 Task: Search one way flight ticket for 3 adults, 3 children in business from Kalispell: Glacier Park International Airport to Rockford: Chicago Rockford International Airport(was Northwest Chicagoland Regional Airport At Rockford) on 5-1-2023. Choice of flights is Westjet. Number of bags: 1 carry on bag and 3 checked bags. Price is upto 25000. Outbound departure time preference is 19:30.
Action: Mouse moved to (170, 248)
Screenshot: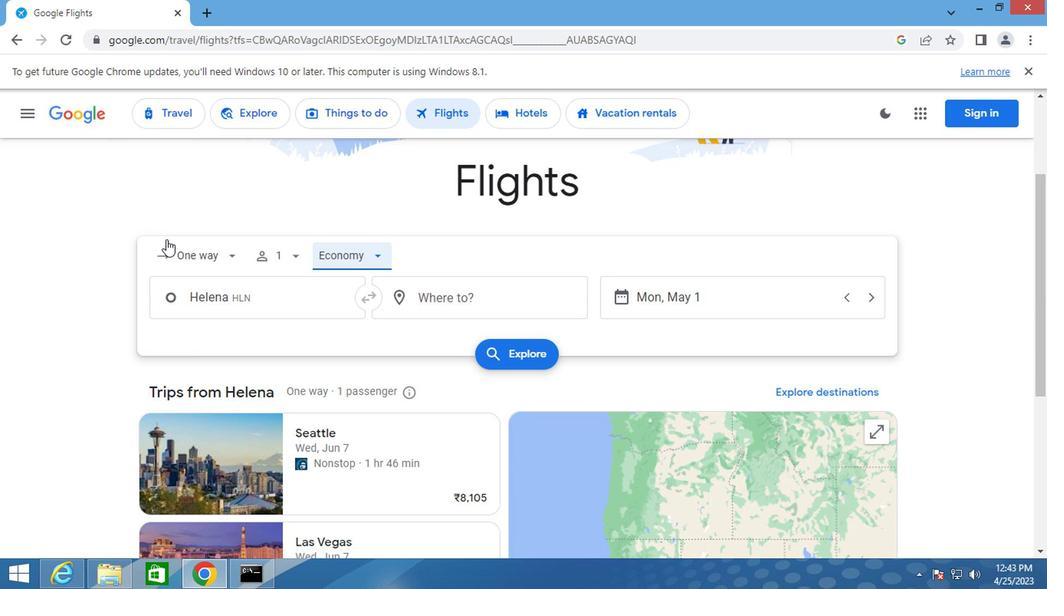 
Action: Mouse pressed left at (170, 248)
Screenshot: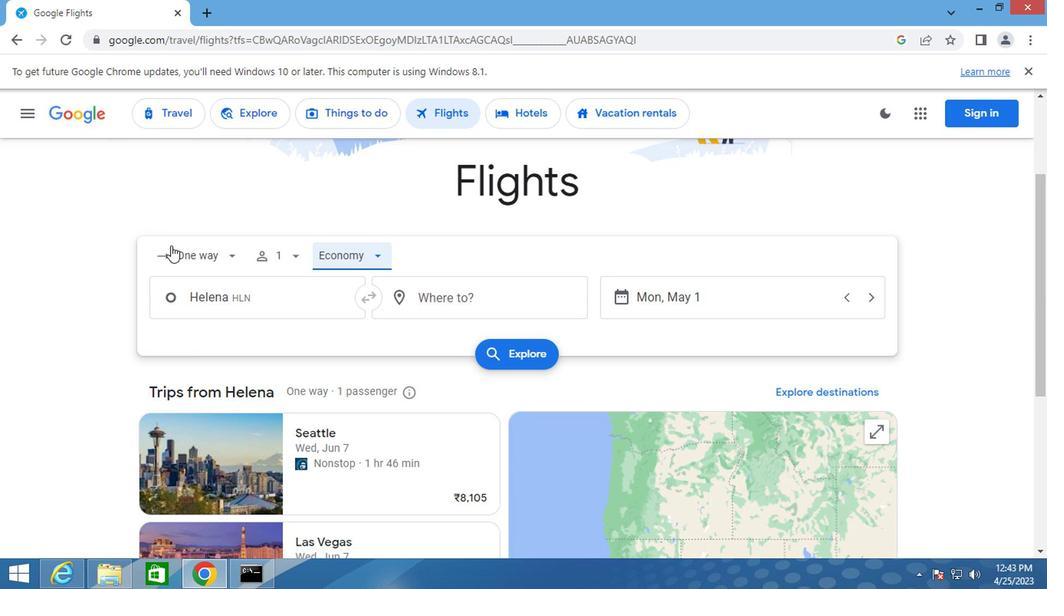 
Action: Mouse moved to (181, 329)
Screenshot: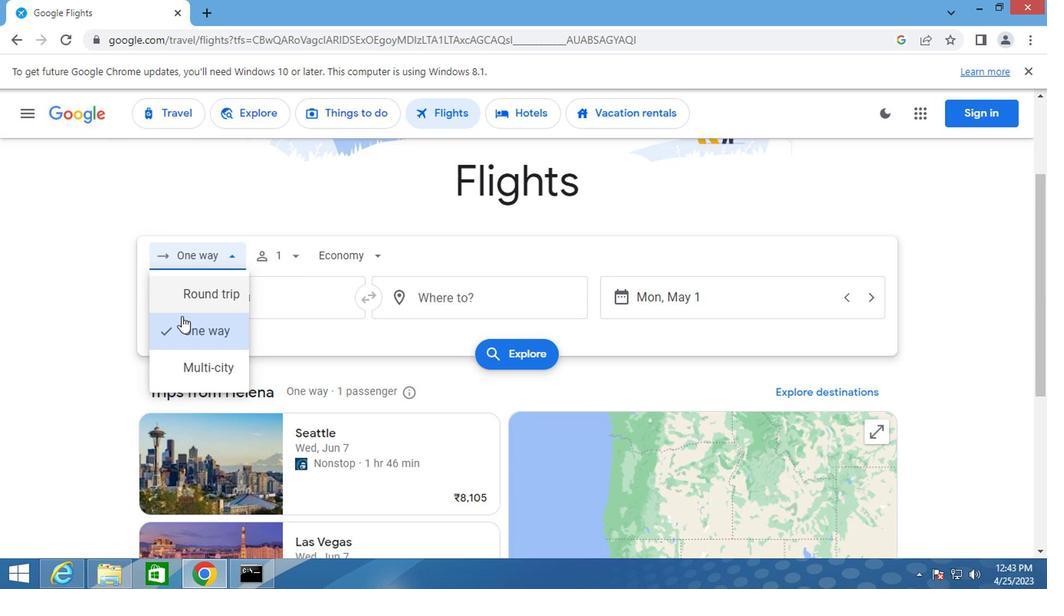 
Action: Mouse pressed left at (181, 329)
Screenshot: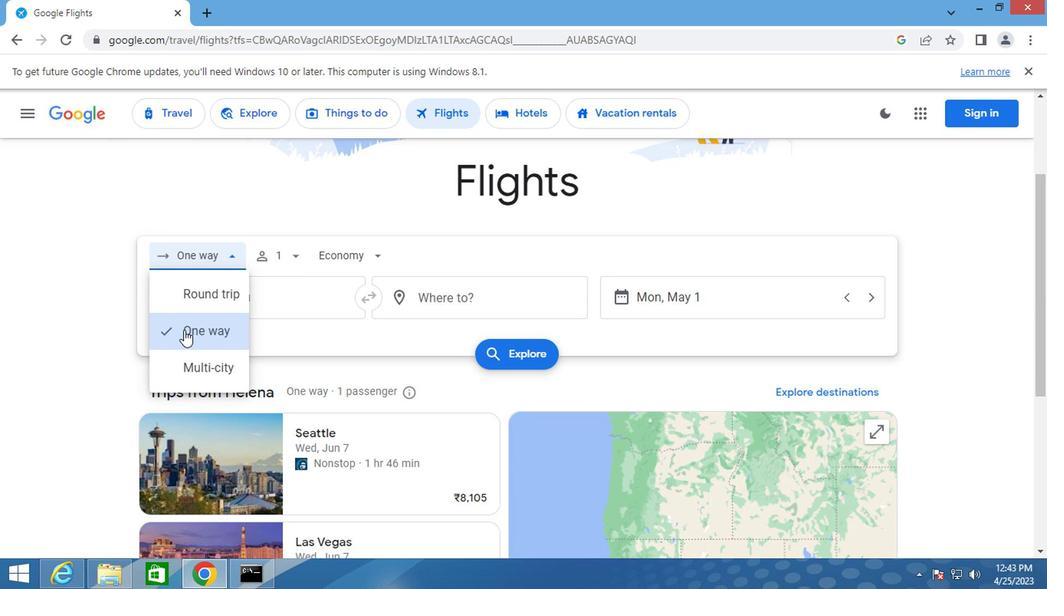 
Action: Mouse moved to (288, 250)
Screenshot: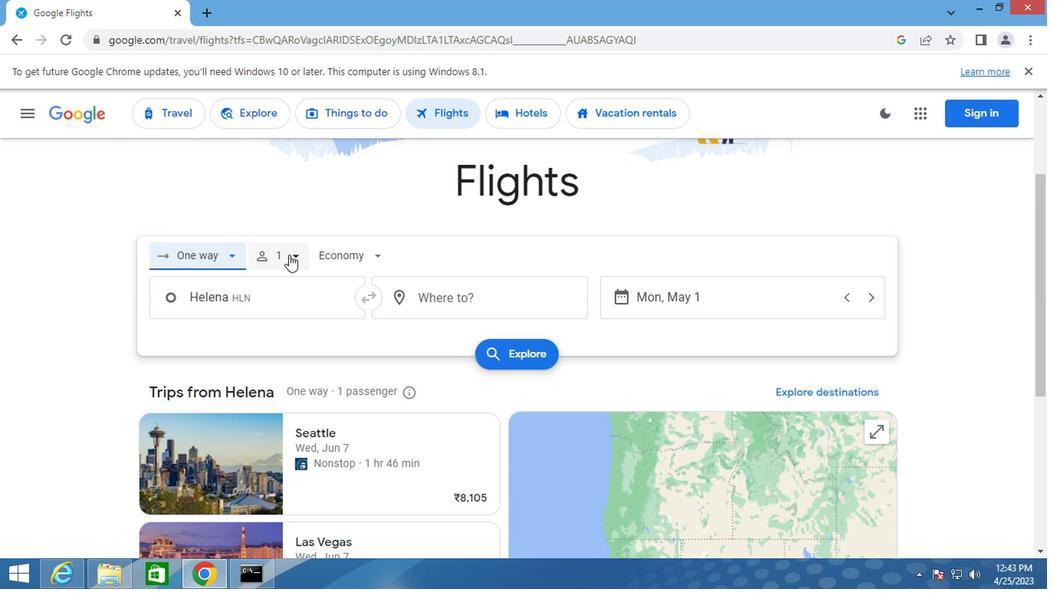 
Action: Mouse pressed left at (288, 250)
Screenshot: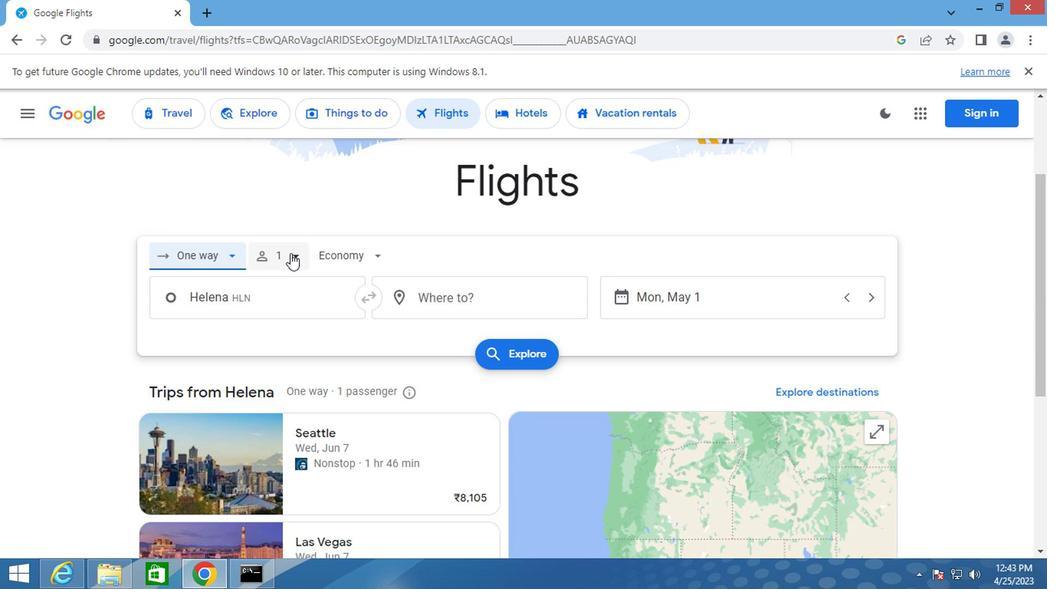 
Action: Mouse moved to (399, 291)
Screenshot: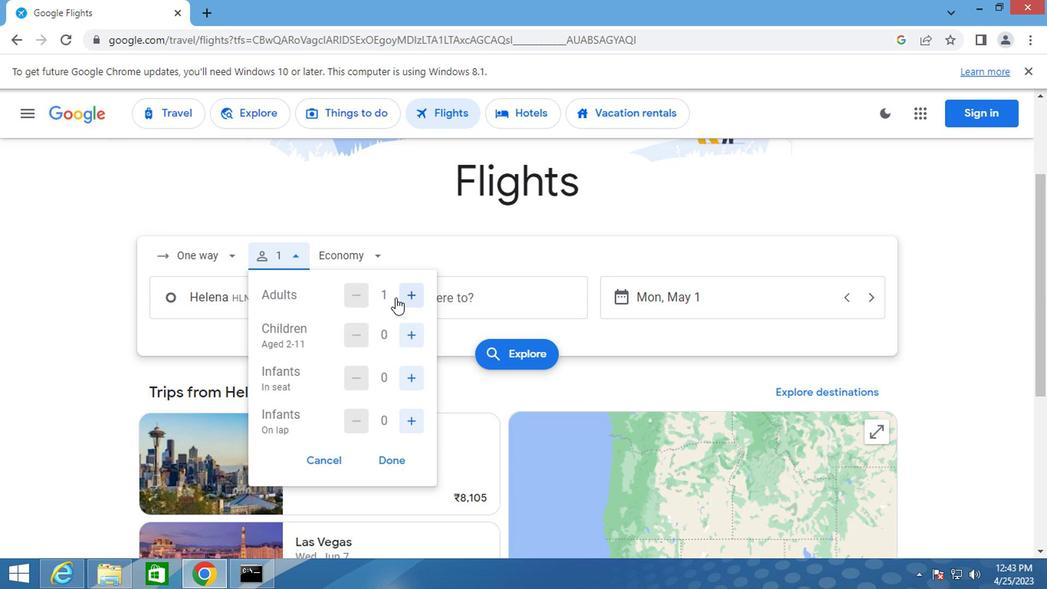 
Action: Mouse pressed left at (399, 291)
Screenshot: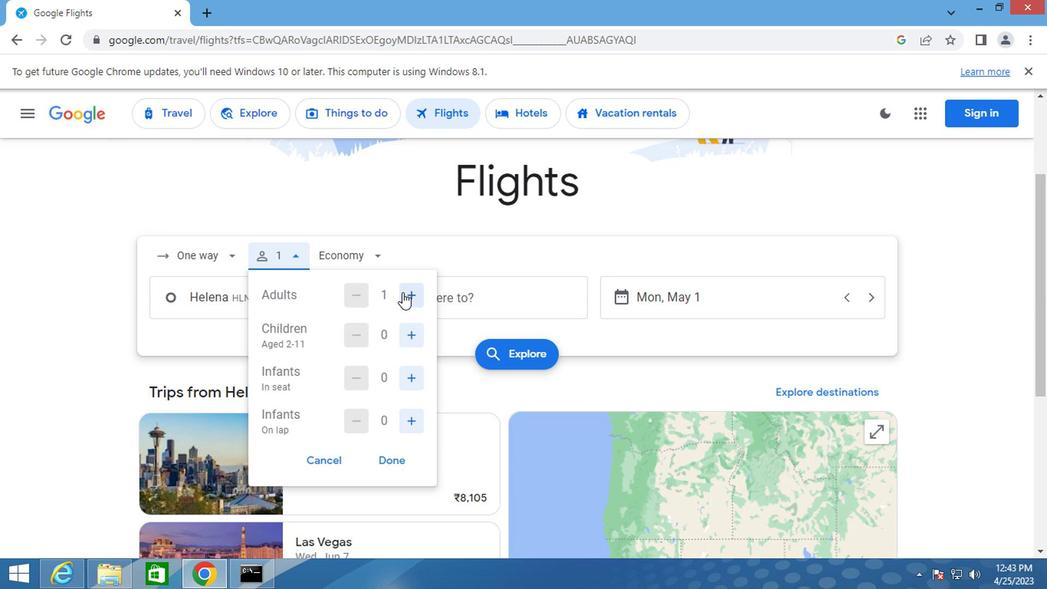 
Action: Mouse pressed left at (399, 291)
Screenshot: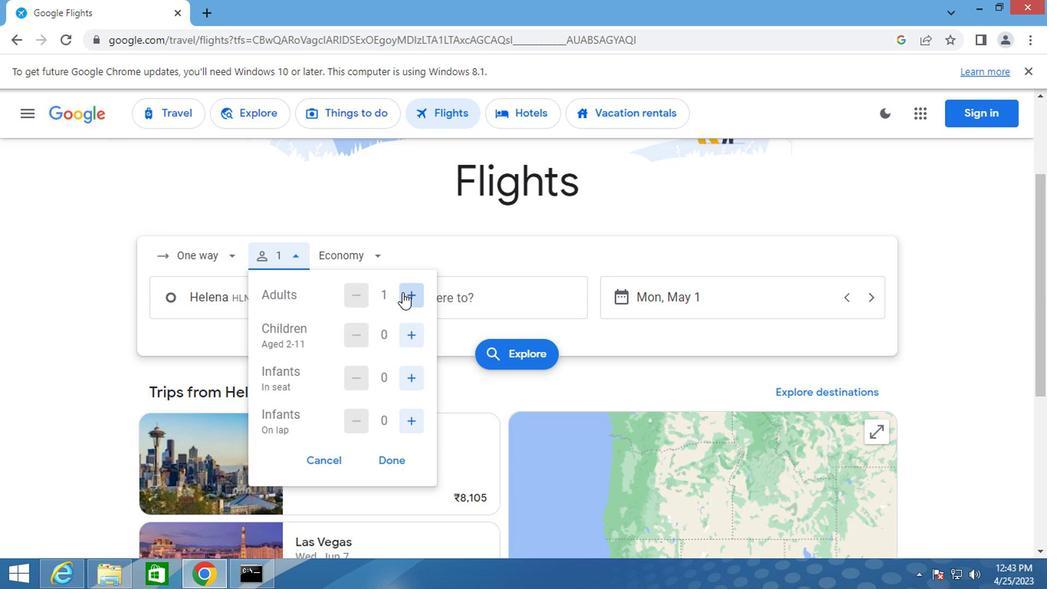 
Action: Mouse moved to (403, 329)
Screenshot: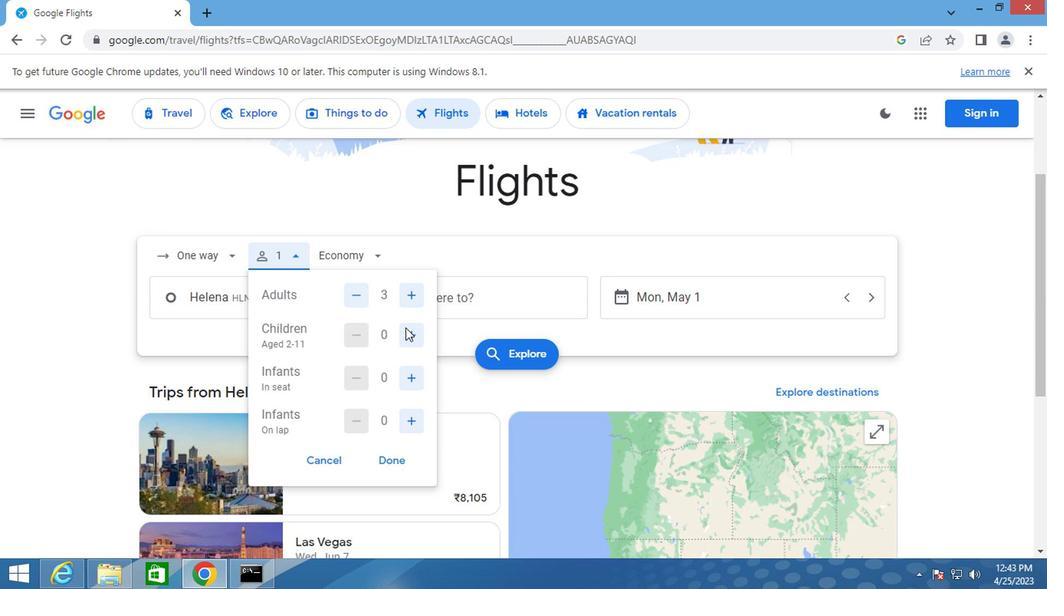 
Action: Mouse pressed left at (403, 329)
Screenshot: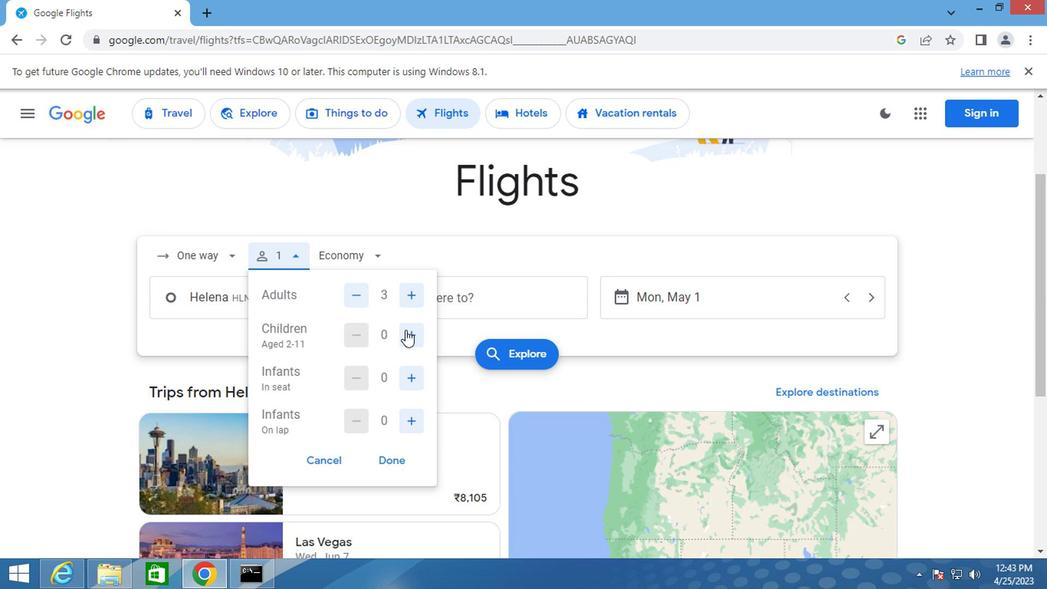 
Action: Mouse pressed left at (403, 329)
Screenshot: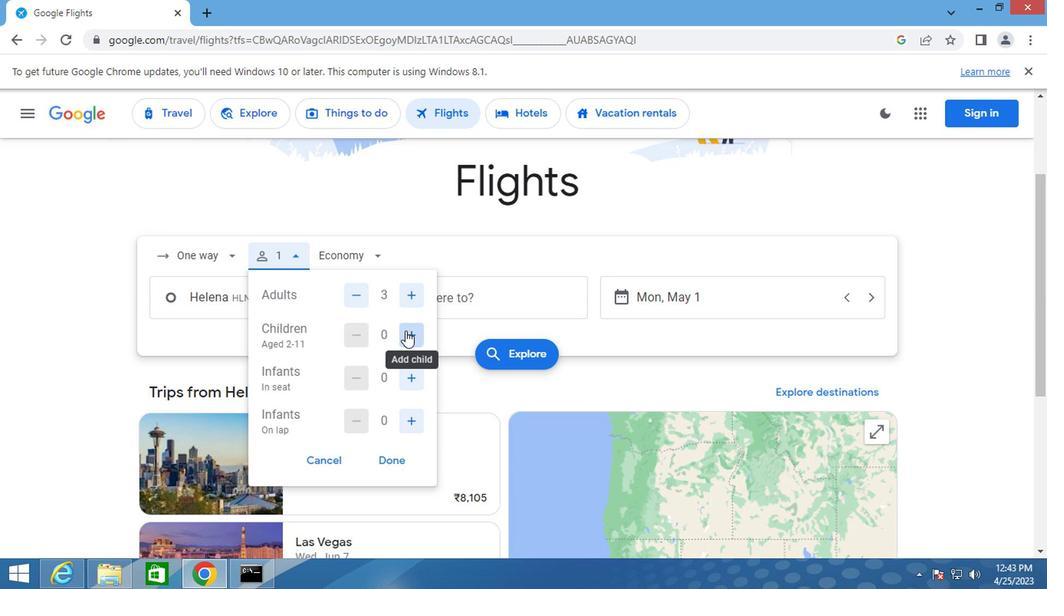 
Action: Mouse pressed left at (403, 329)
Screenshot: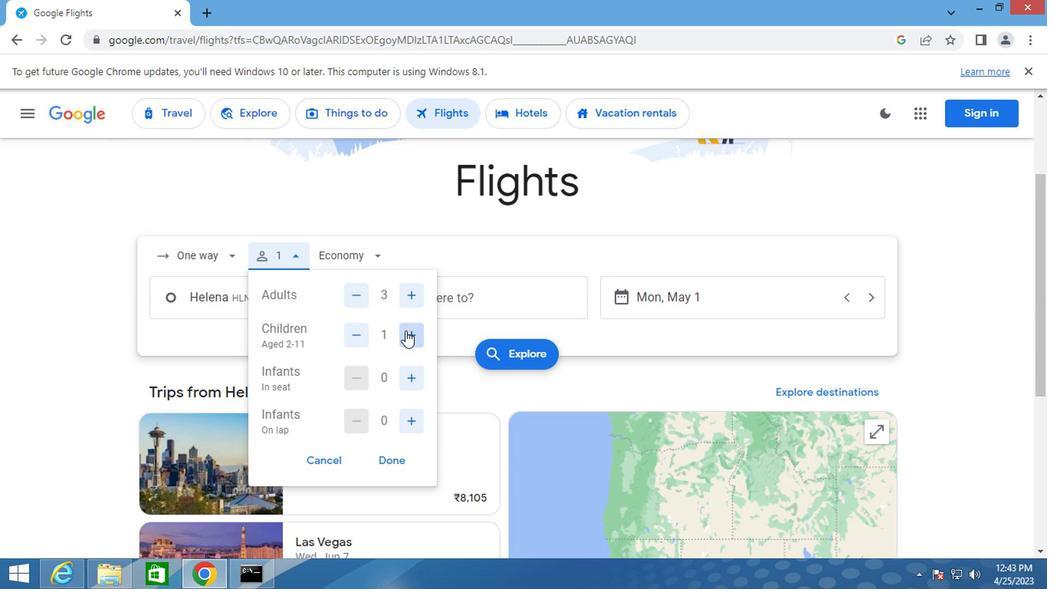 
Action: Mouse moved to (336, 261)
Screenshot: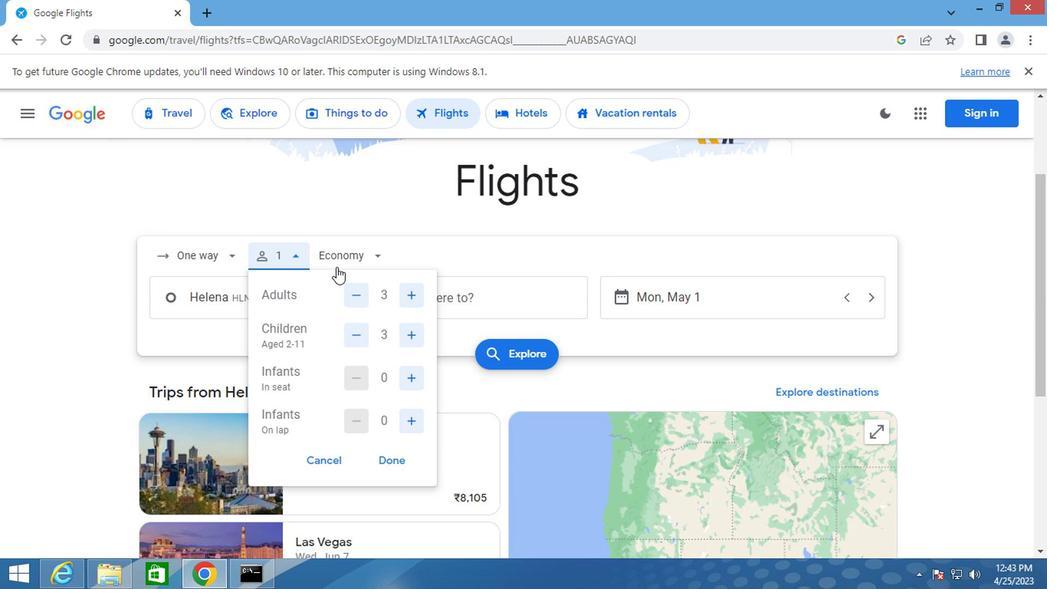 
Action: Mouse pressed left at (336, 261)
Screenshot: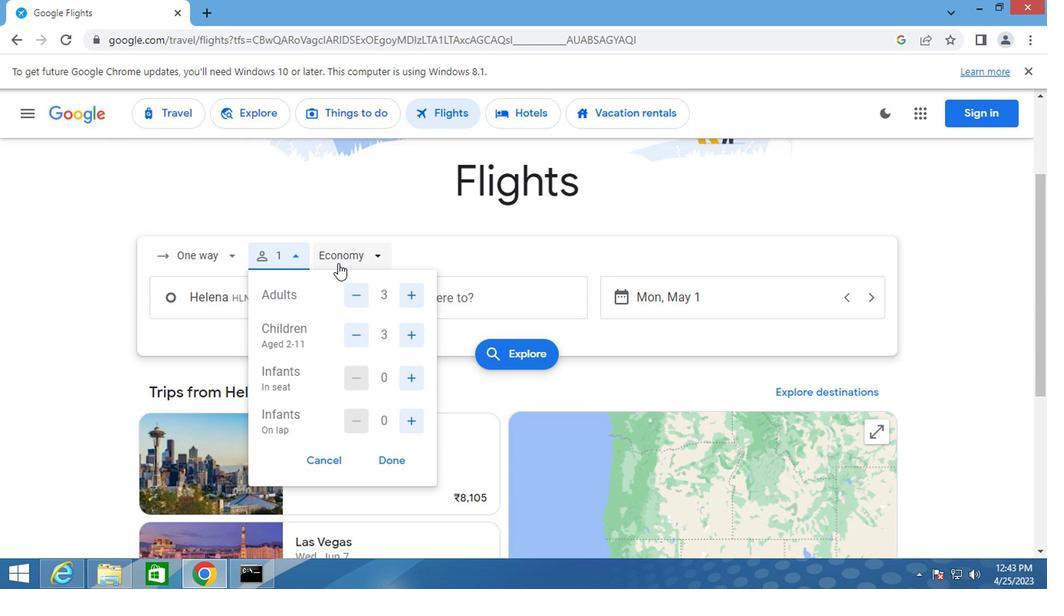 
Action: Mouse moved to (367, 368)
Screenshot: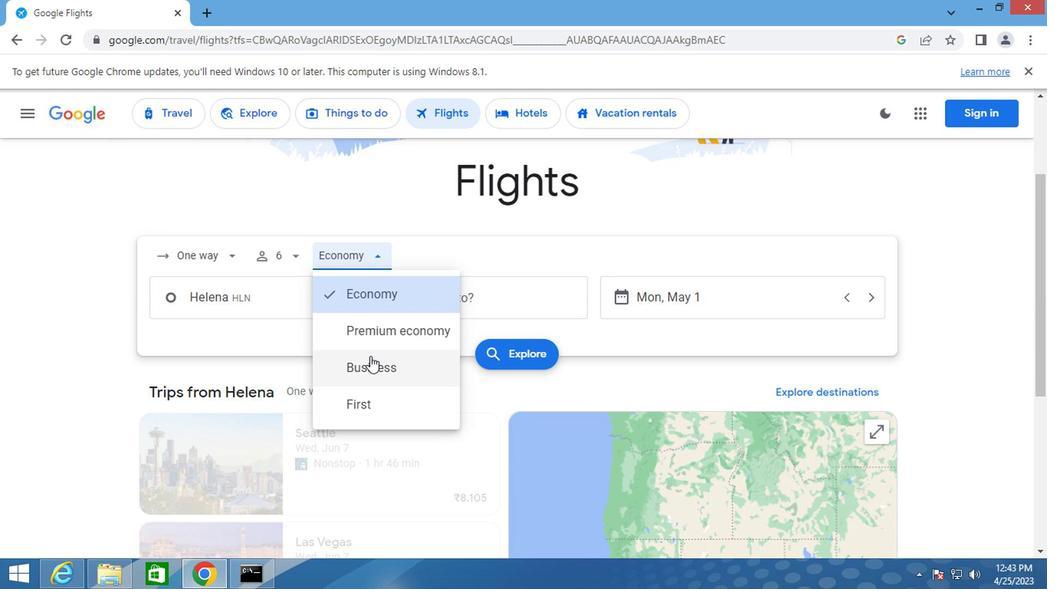
Action: Mouse pressed left at (367, 368)
Screenshot: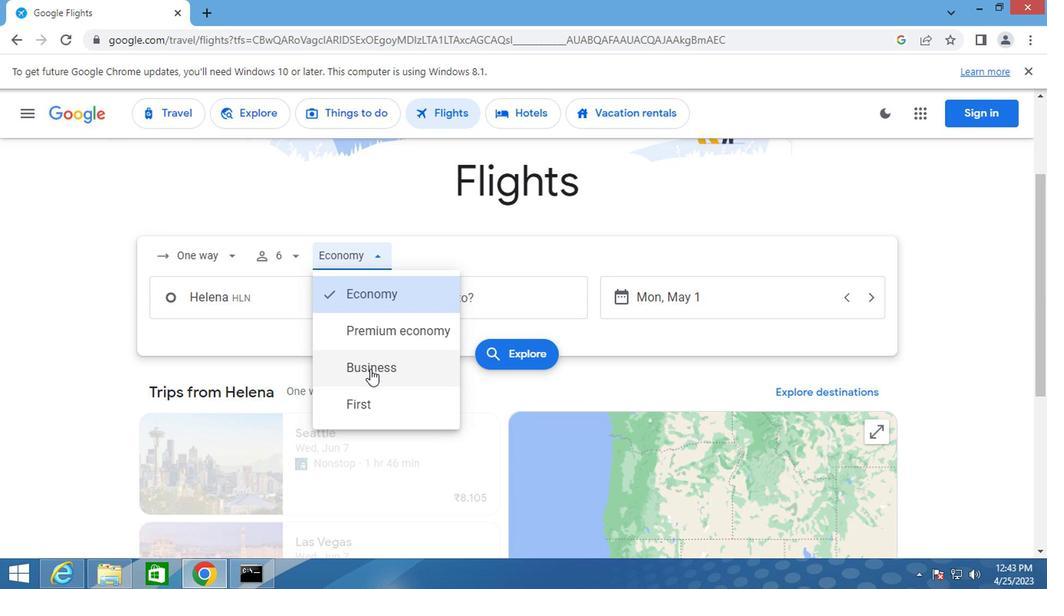 
Action: Mouse moved to (235, 301)
Screenshot: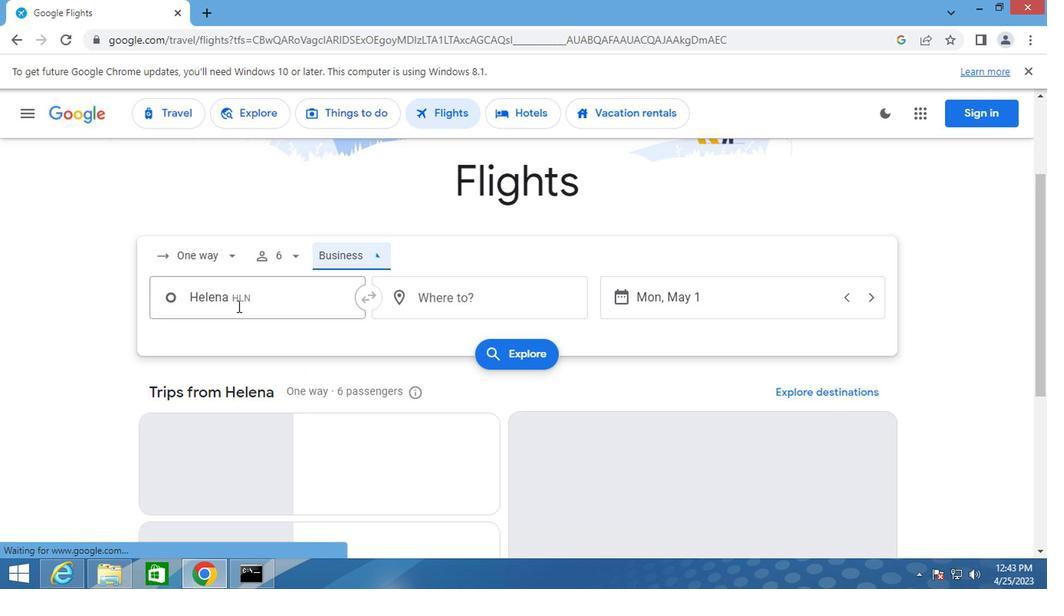 
Action: Mouse pressed left at (235, 301)
Screenshot: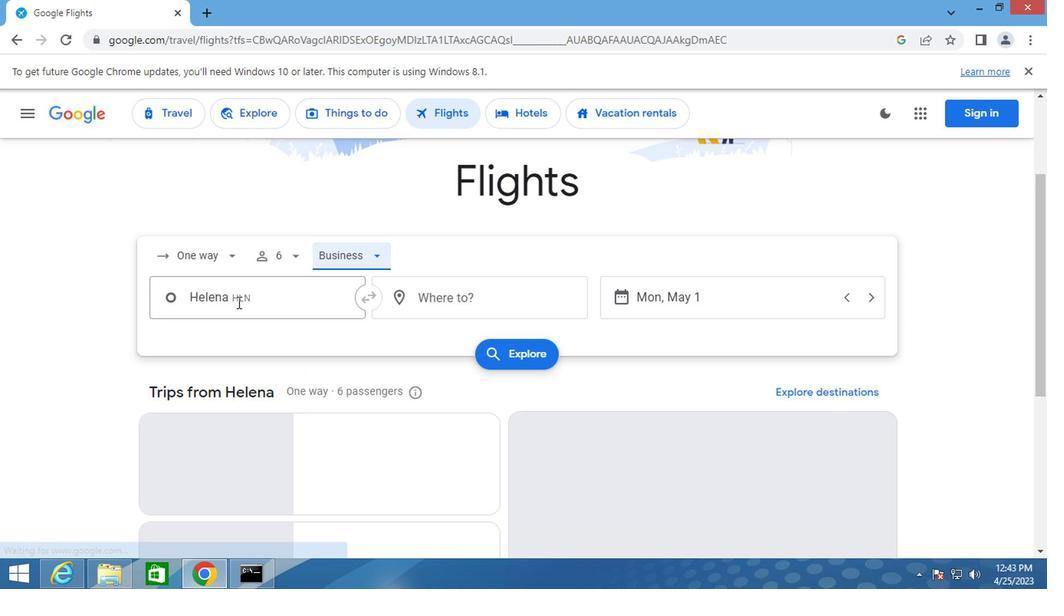 
Action: Key pressed kalispell
Screenshot: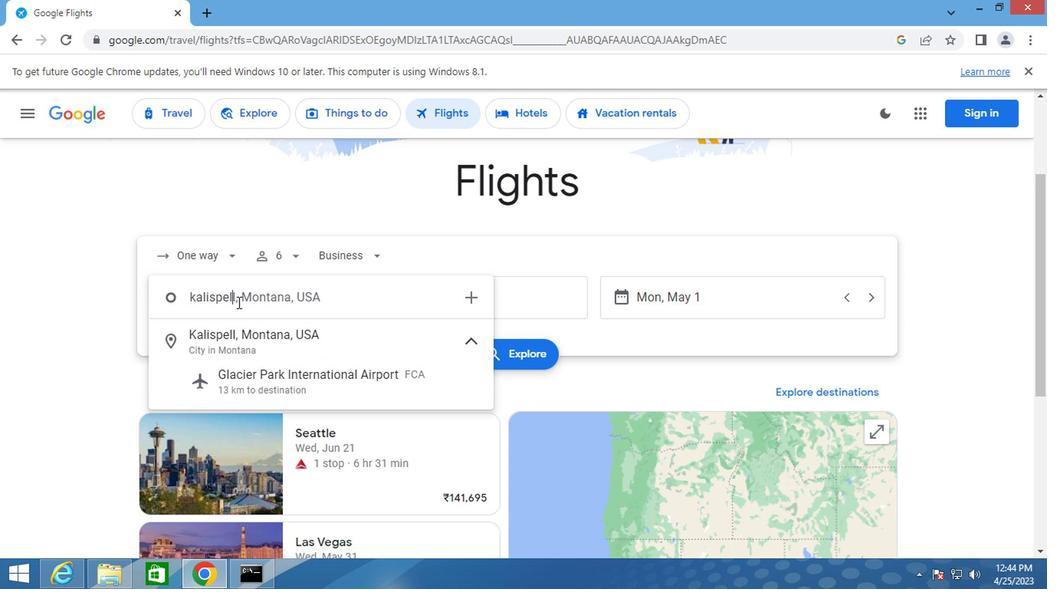 
Action: Mouse moved to (245, 384)
Screenshot: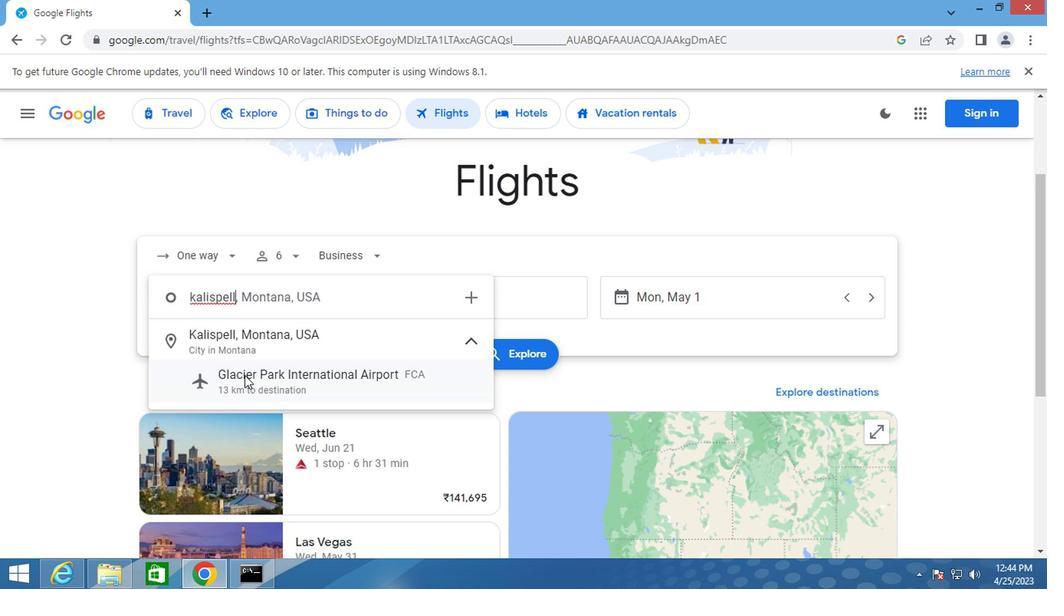 
Action: Mouse pressed left at (245, 384)
Screenshot: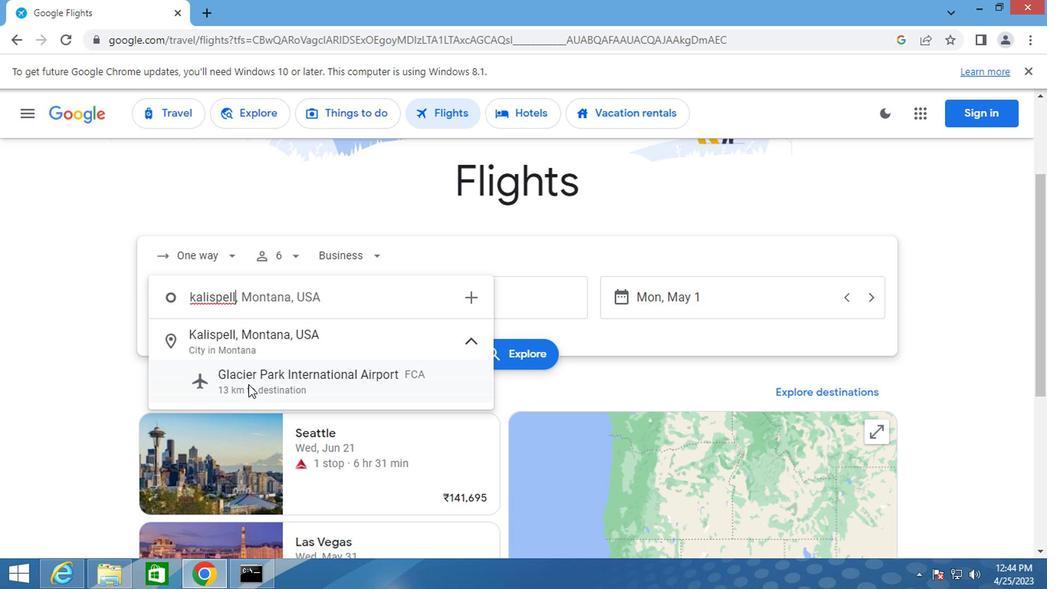 
Action: Mouse moved to (407, 289)
Screenshot: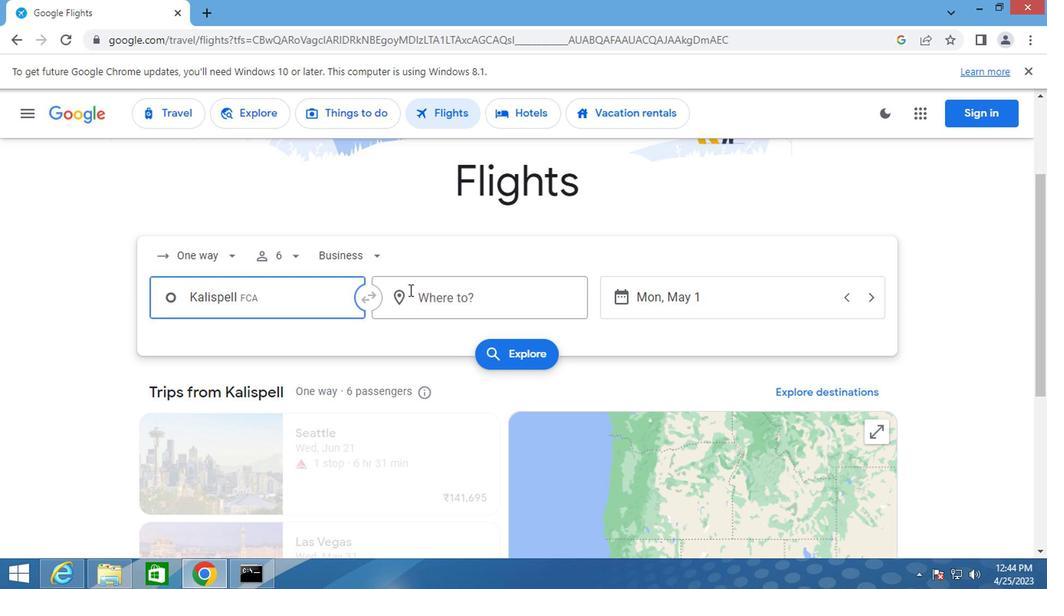 
Action: Mouse pressed left at (407, 289)
Screenshot: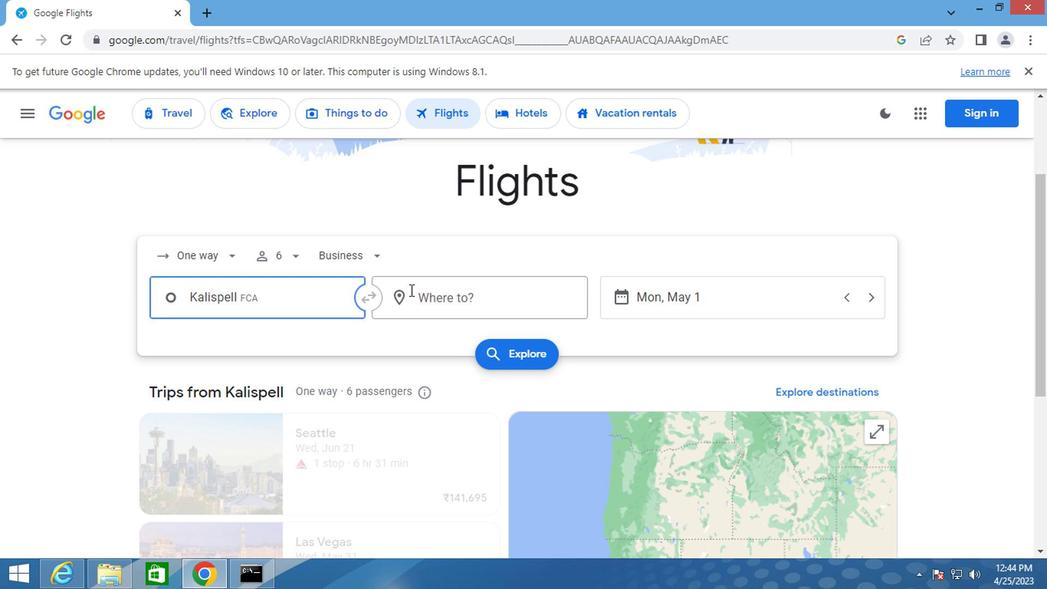 
Action: Key pressed rockf
Screenshot: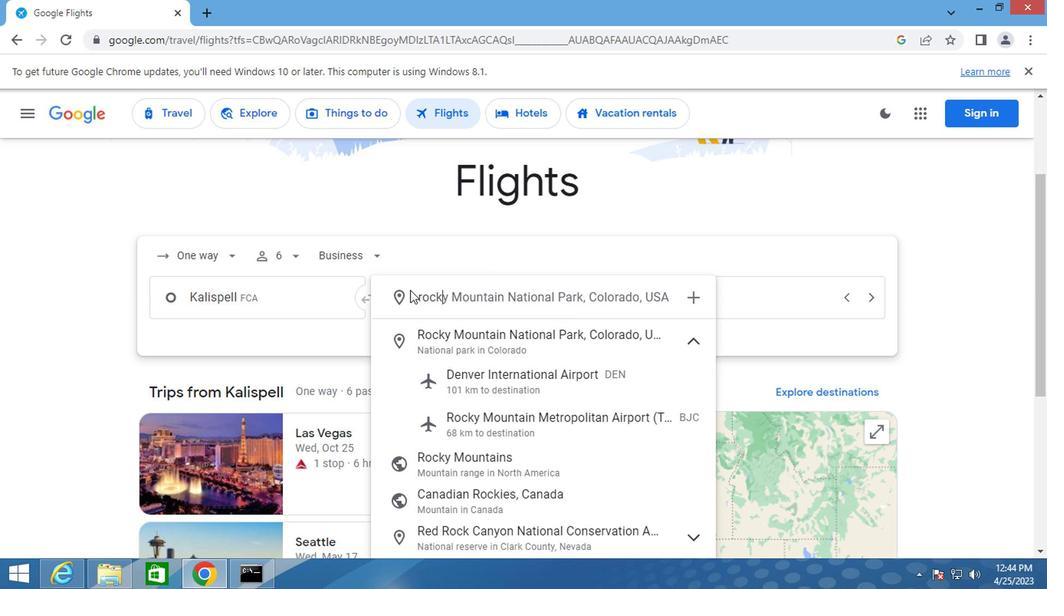 
Action: Mouse moved to (465, 419)
Screenshot: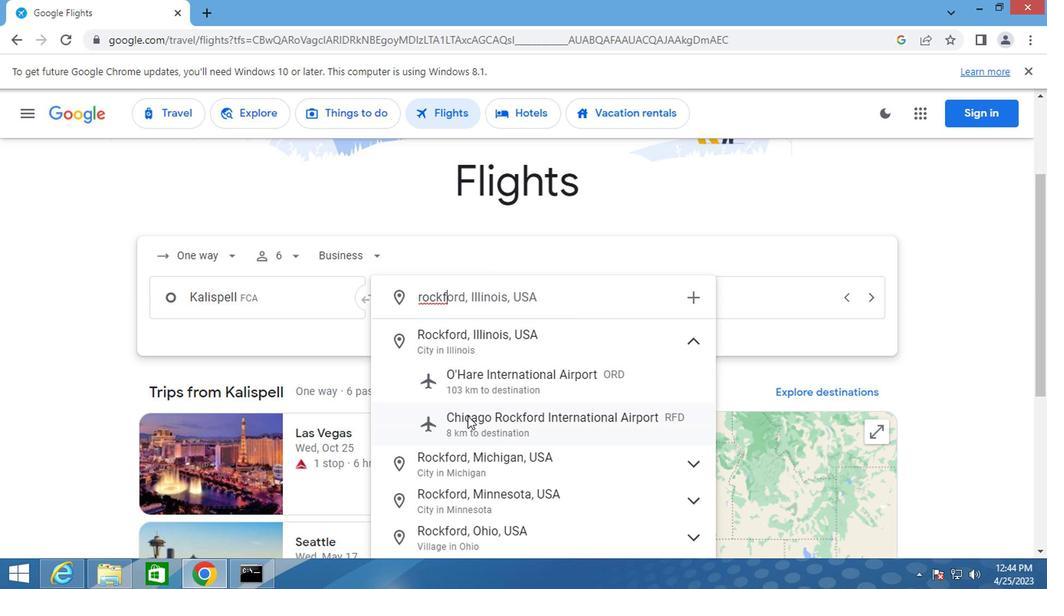 
Action: Mouse pressed left at (465, 419)
Screenshot: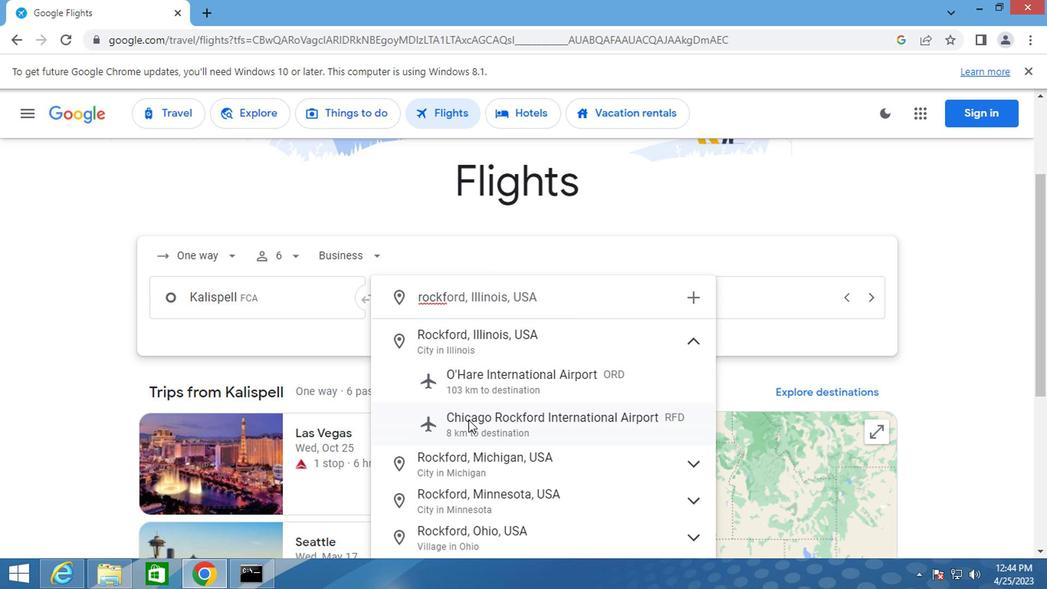 
Action: Mouse moved to (633, 301)
Screenshot: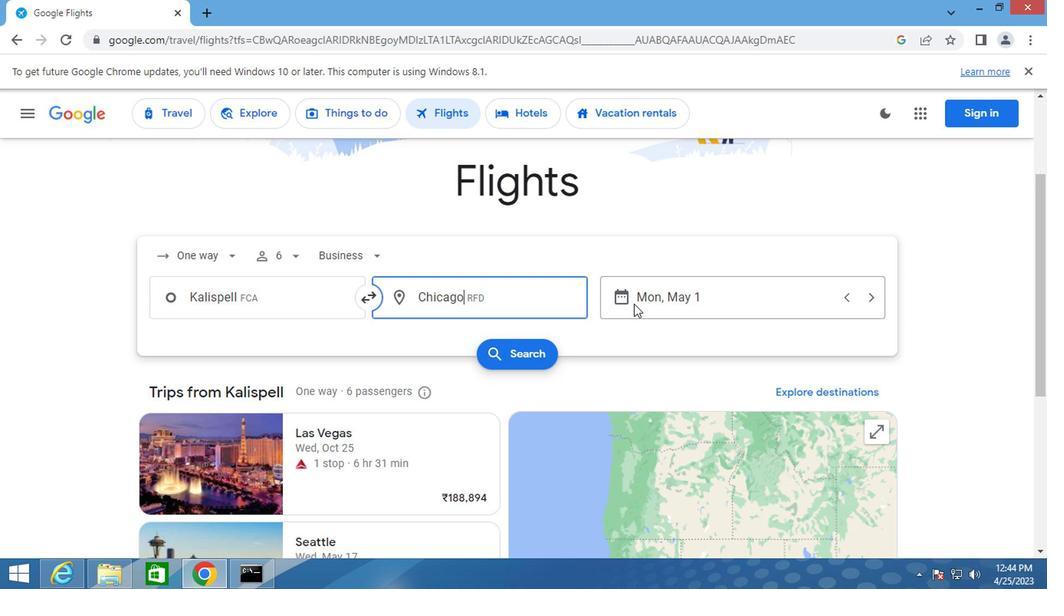 
Action: Mouse pressed left at (633, 301)
Screenshot: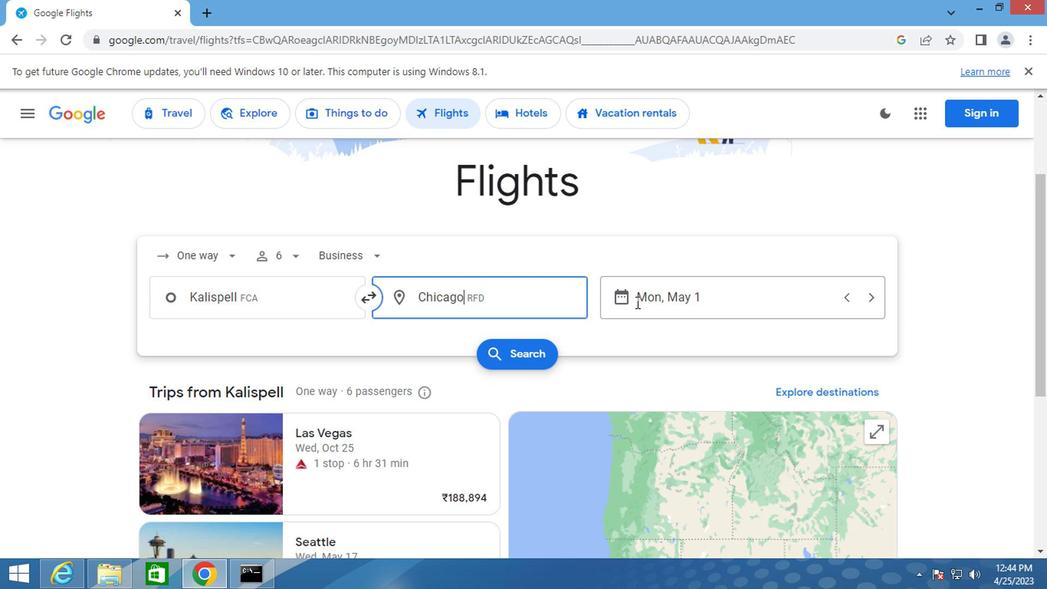 
Action: Mouse moved to (670, 273)
Screenshot: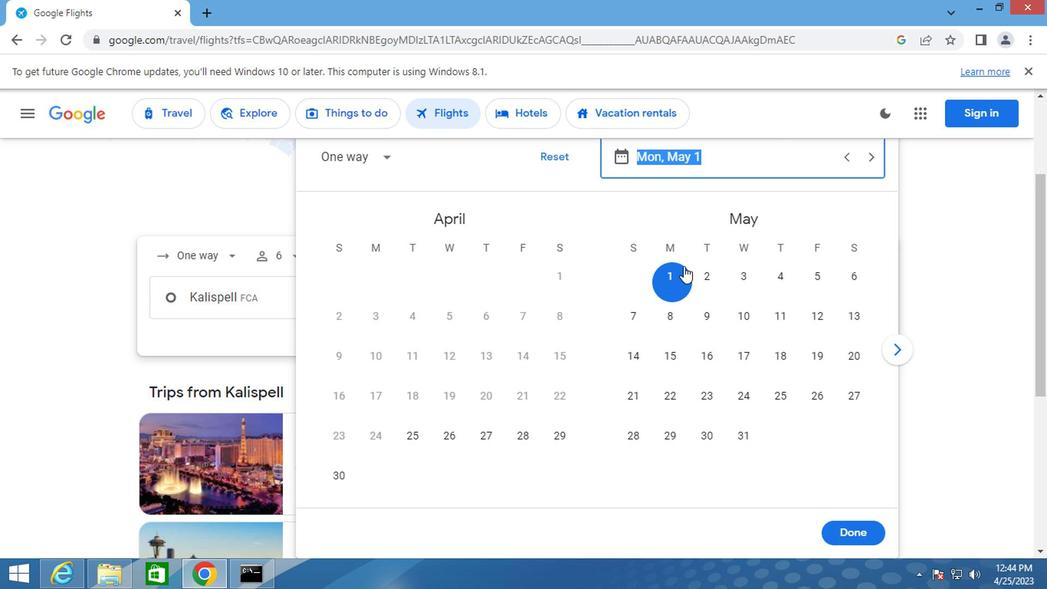 
Action: Mouse pressed left at (670, 273)
Screenshot: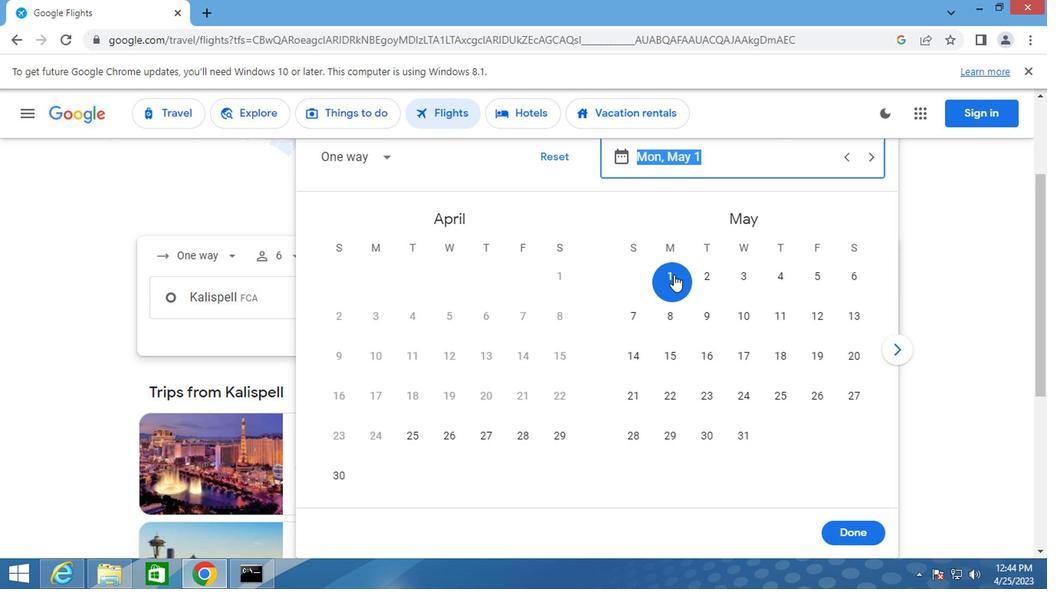 
Action: Mouse moved to (839, 527)
Screenshot: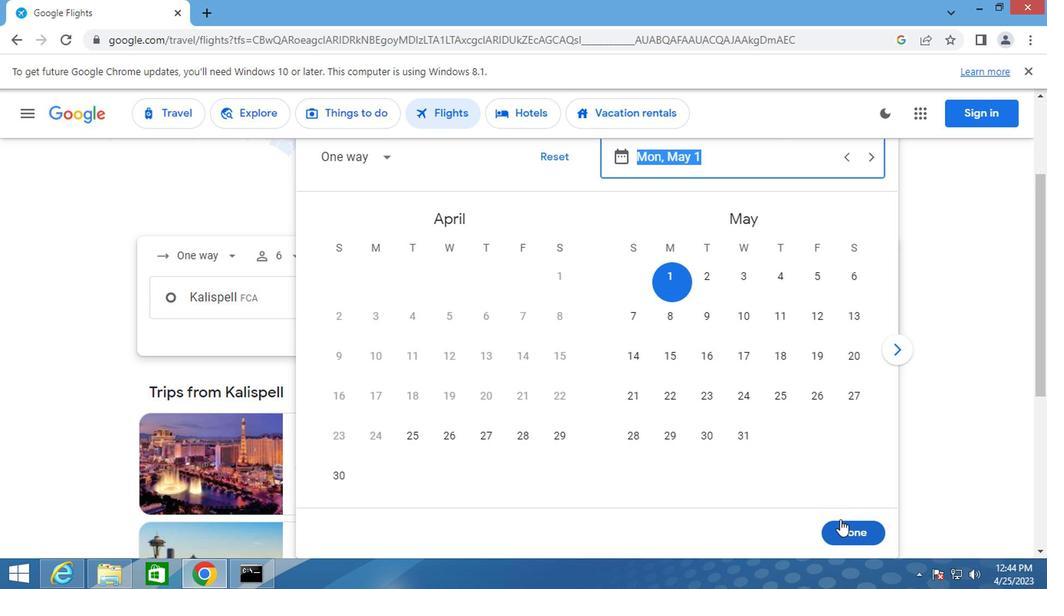 
Action: Mouse pressed left at (839, 527)
Screenshot: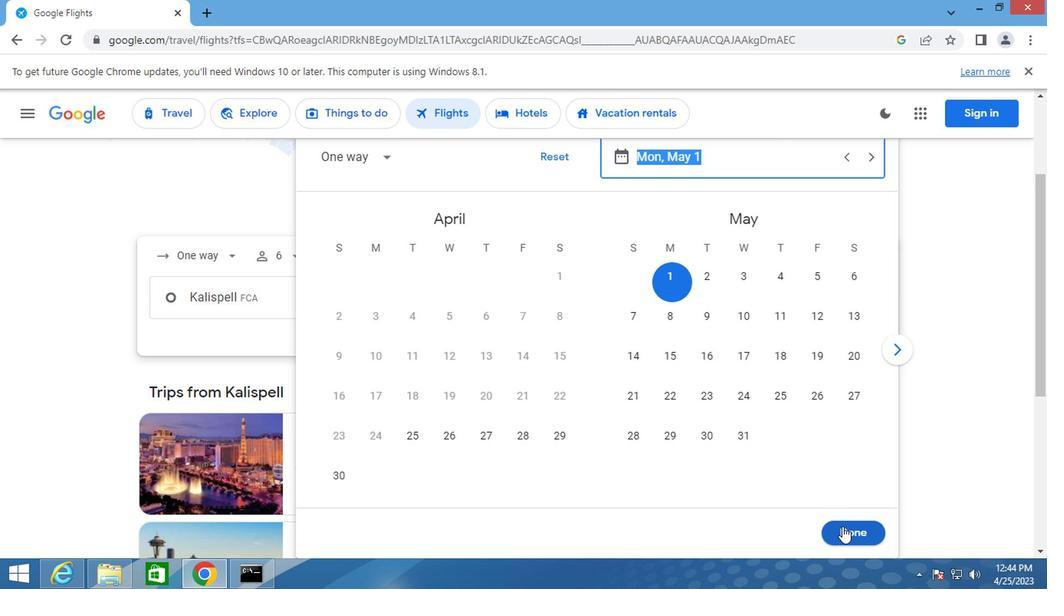 
Action: Mouse moved to (514, 357)
Screenshot: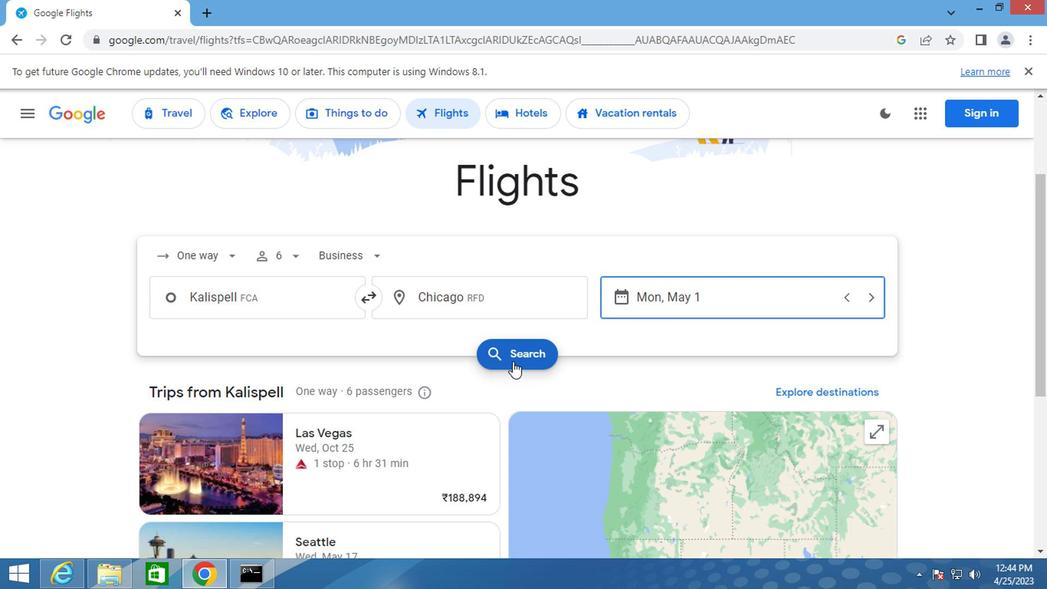 
Action: Mouse pressed left at (514, 357)
Screenshot: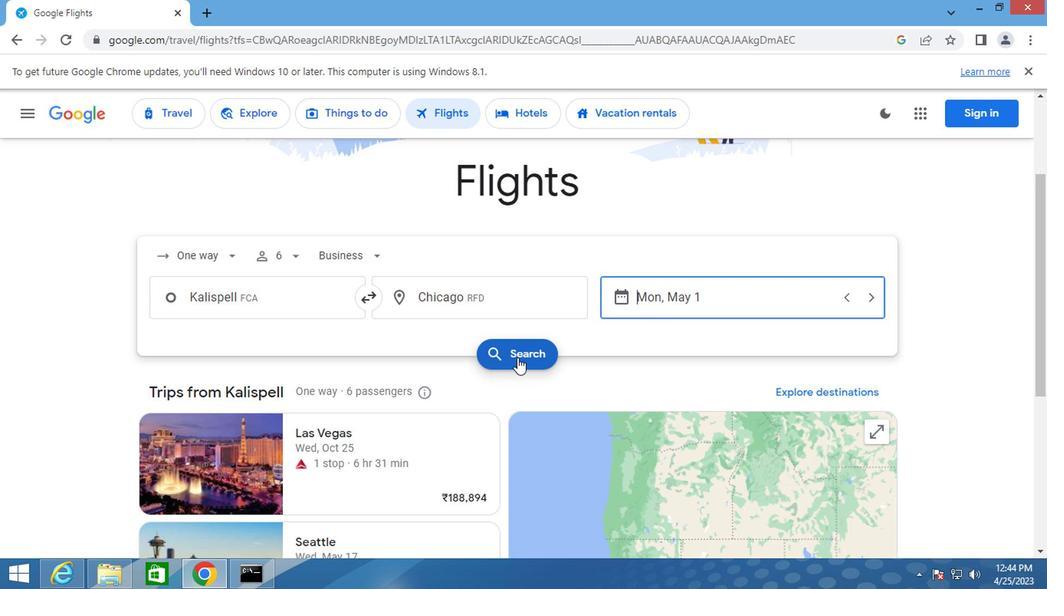 
Action: Mouse moved to (168, 252)
Screenshot: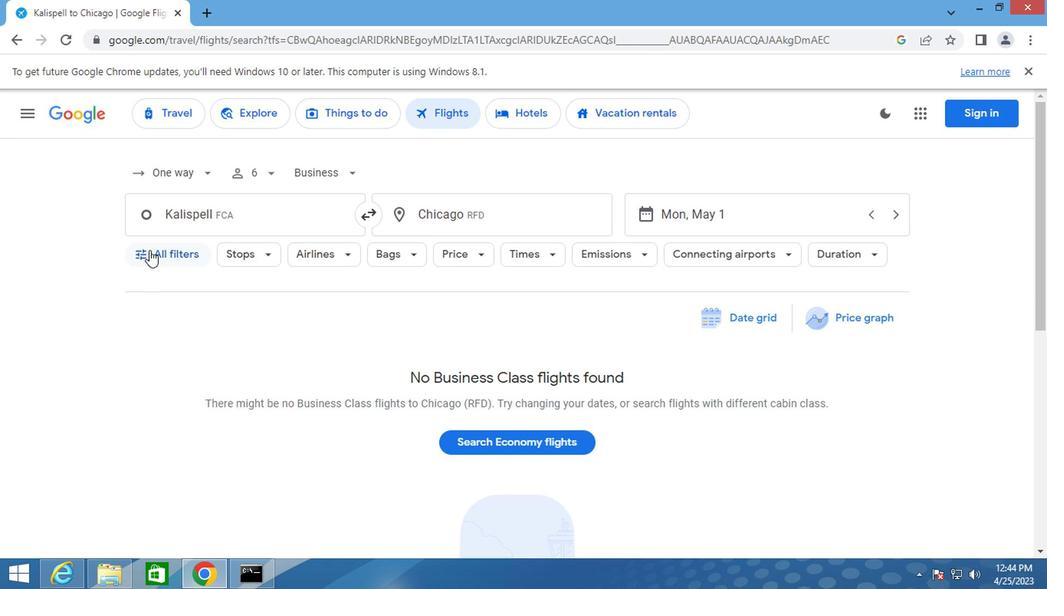 
Action: Mouse pressed left at (168, 252)
Screenshot: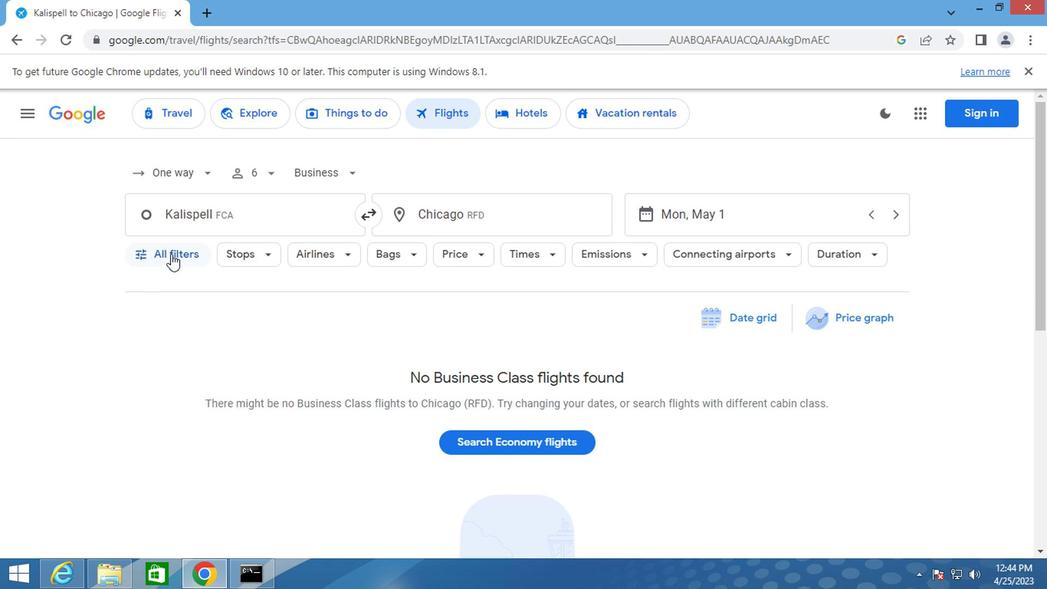 
Action: Mouse moved to (204, 392)
Screenshot: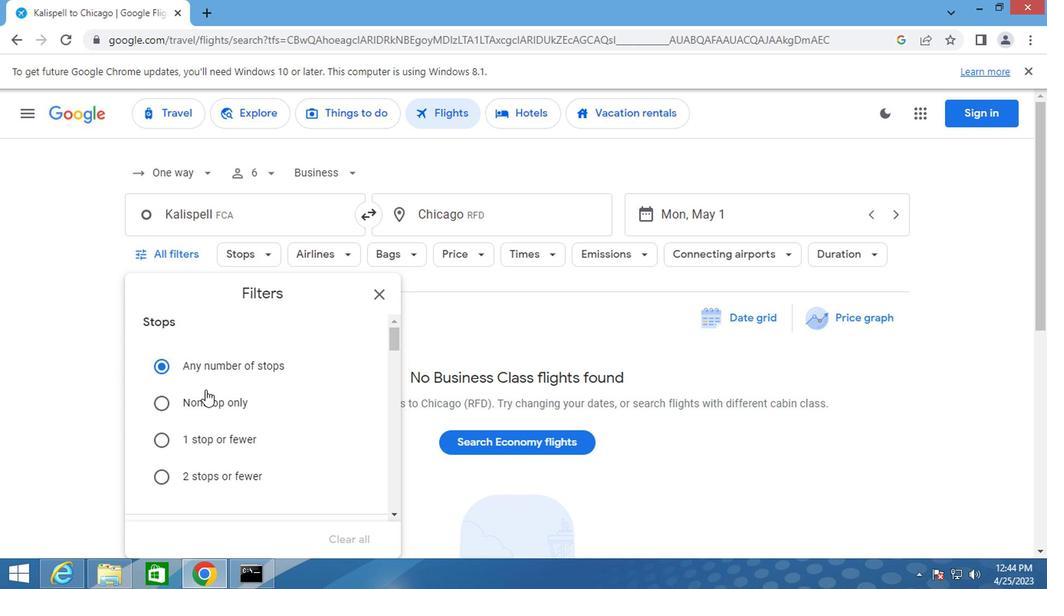 
Action: Mouse scrolled (204, 392) with delta (0, 0)
Screenshot: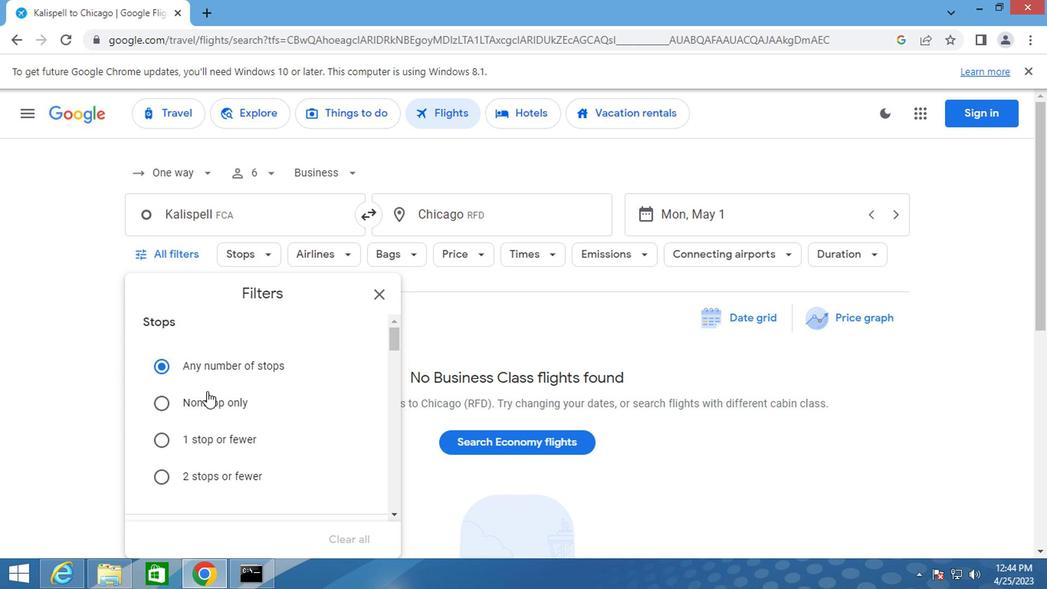 
Action: Mouse scrolled (204, 392) with delta (0, 0)
Screenshot: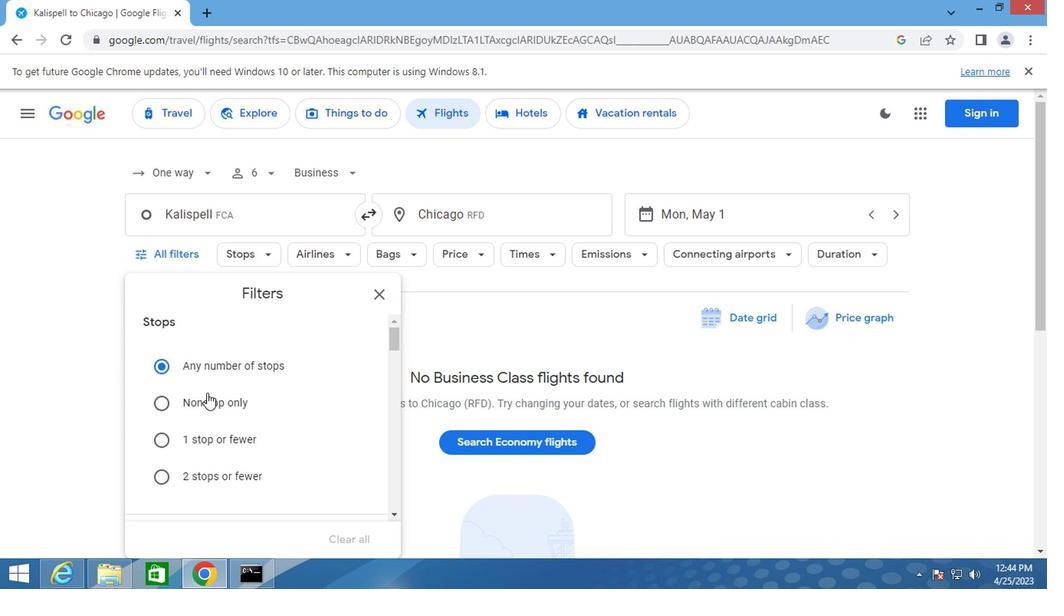 
Action: Mouse scrolled (204, 392) with delta (0, 0)
Screenshot: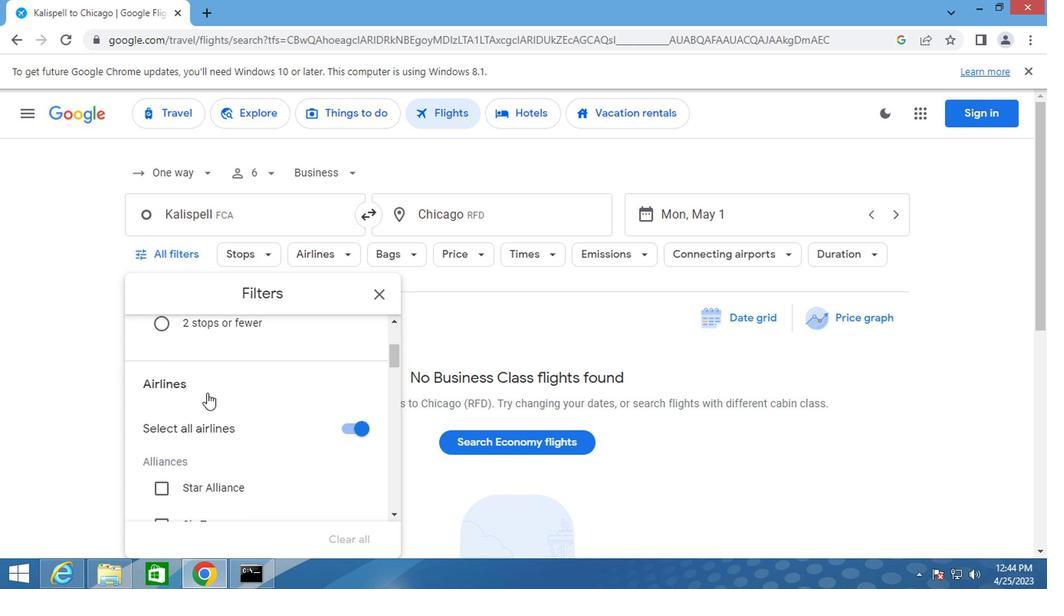 
Action: Mouse scrolled (204, 392) with delta (0, 0)
Screenshot: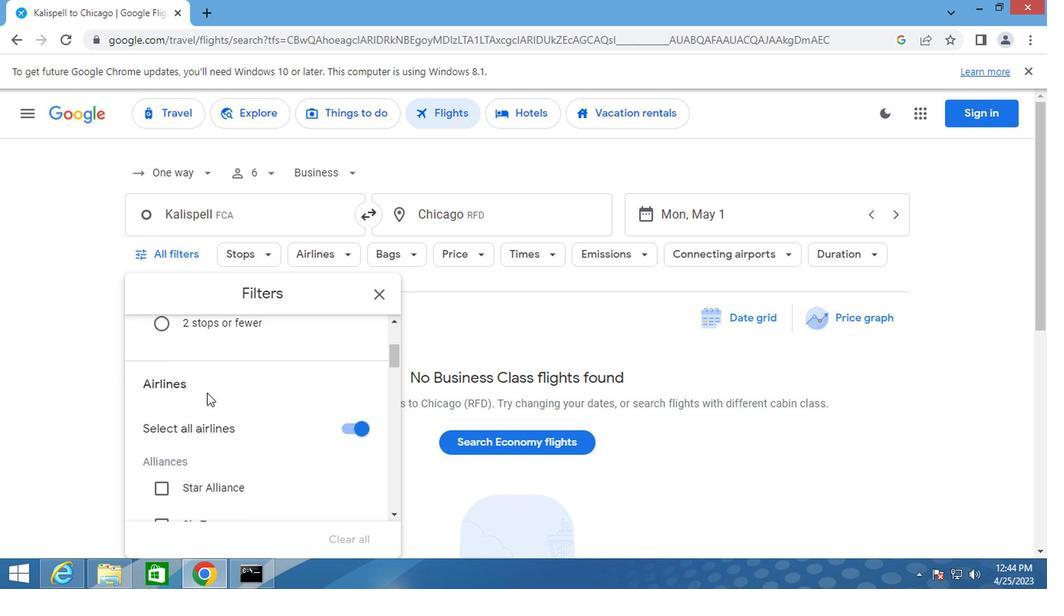 
Action: Mouse scrolled (204, 392) with delta (0, 0)
Screenshot: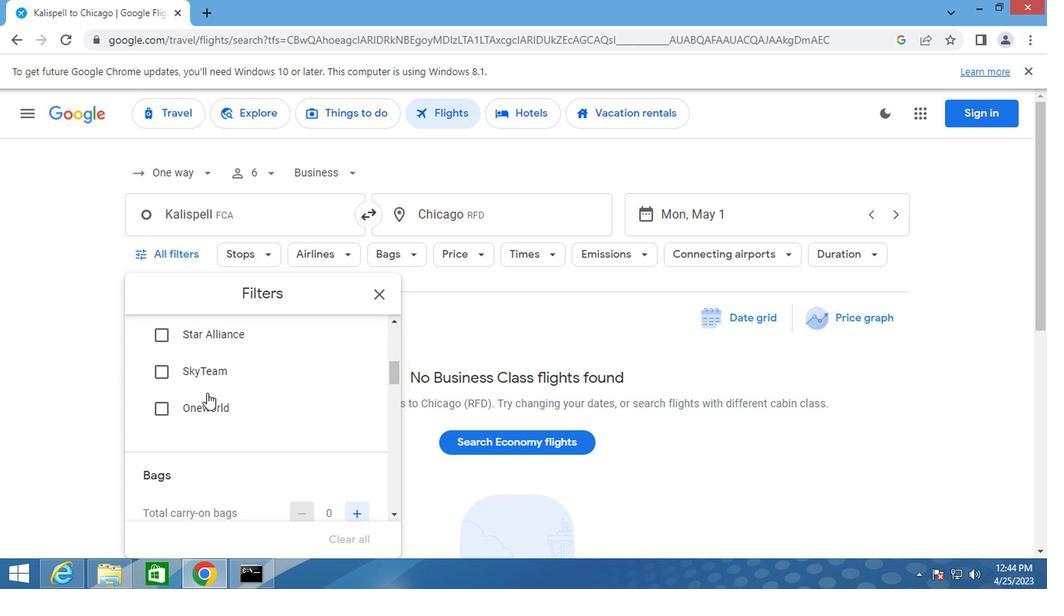 
Action: Mouse scrolled (204, 392) with delta (0, 0)
Screenshot: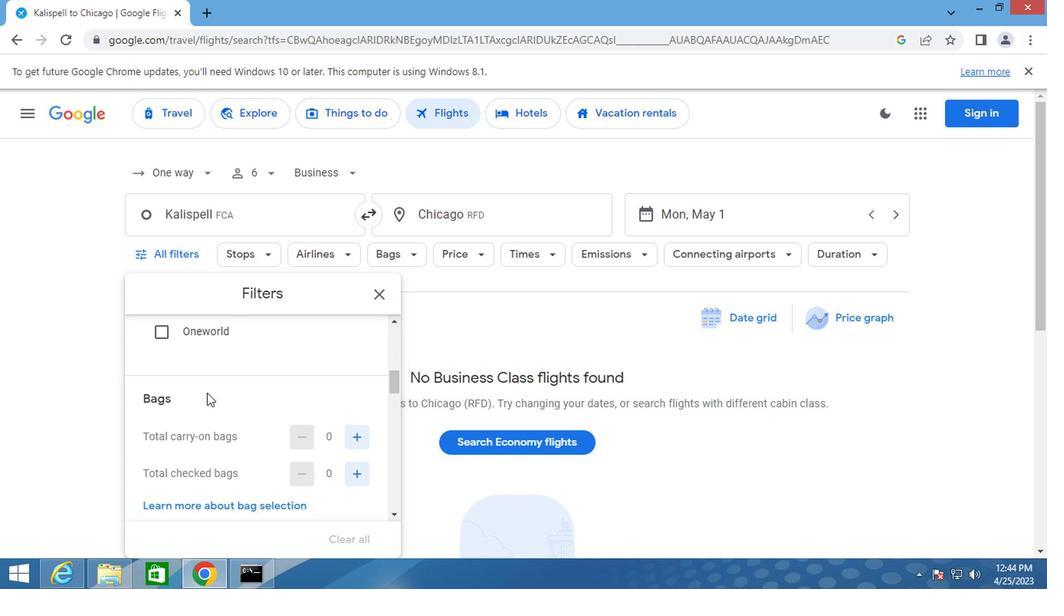 
Action: Mouse moved to (350, 355)
Screenshot: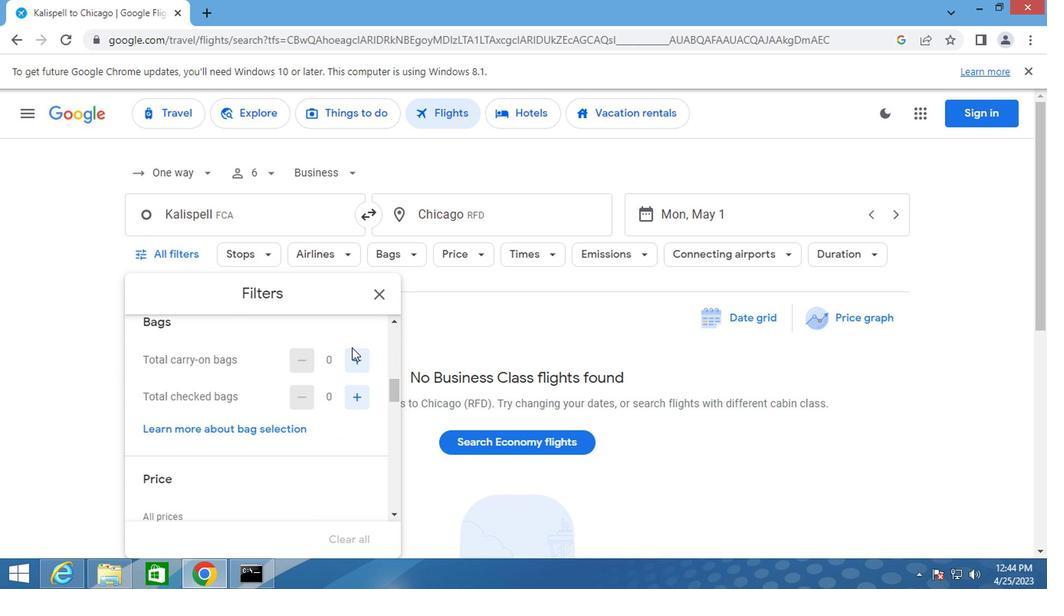 
Action: Mouse pressed left at (350, 355)
Screenshot: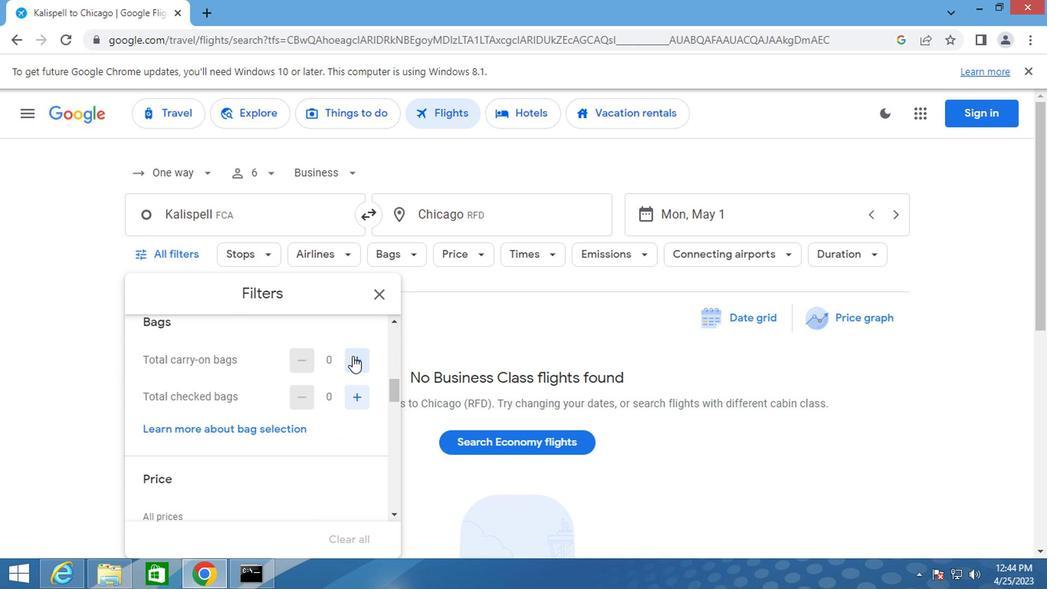 
Action: Mouse moved to (352, 388)
Screenshot: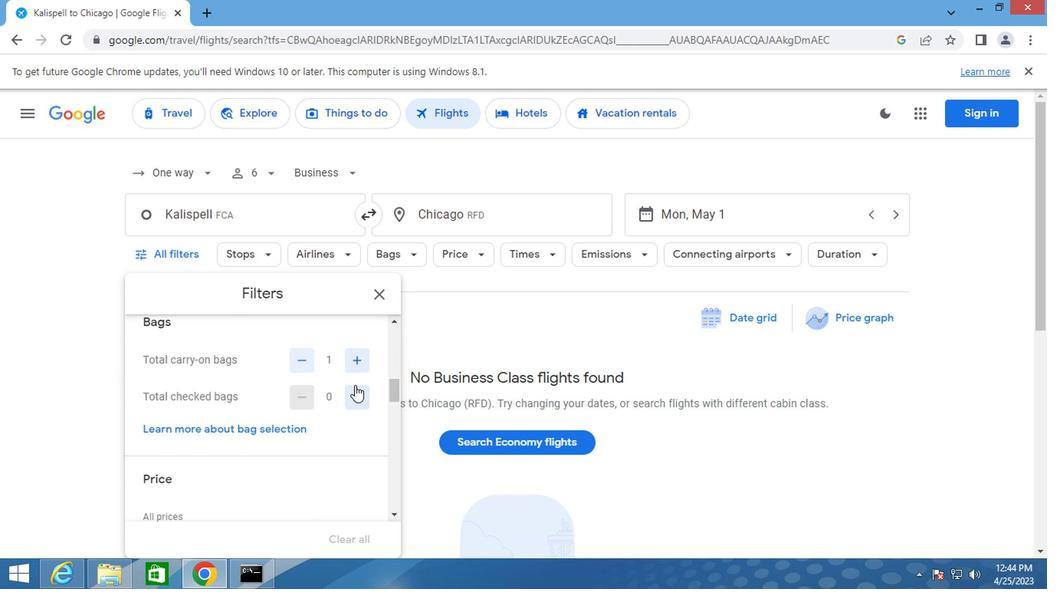 
Action: Mouse pressed left at (352, 388)
Screenshot: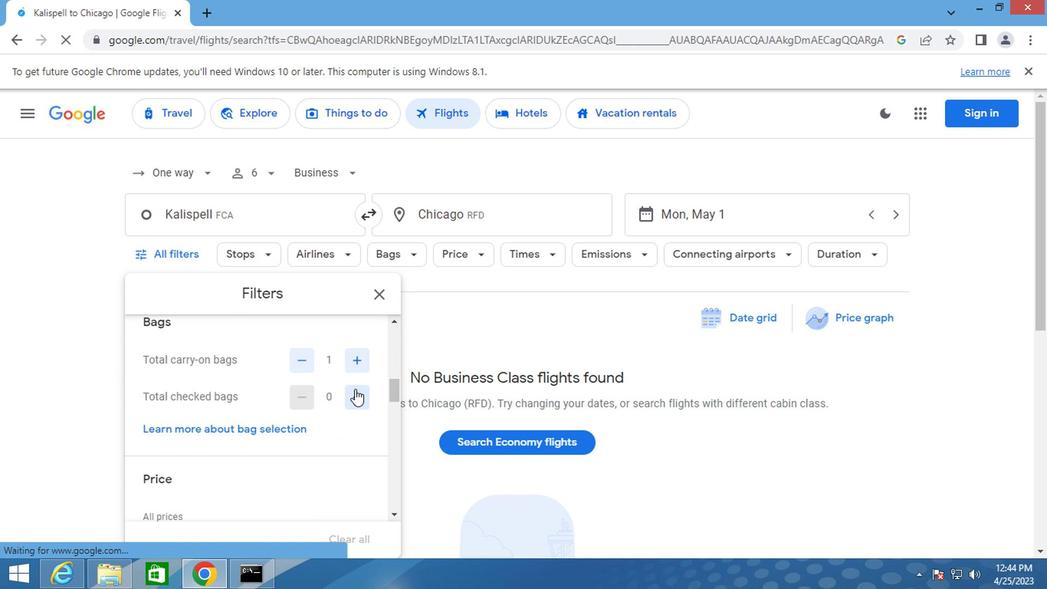 
Action: Mouse pressed left at (352, 388)
Screenshot: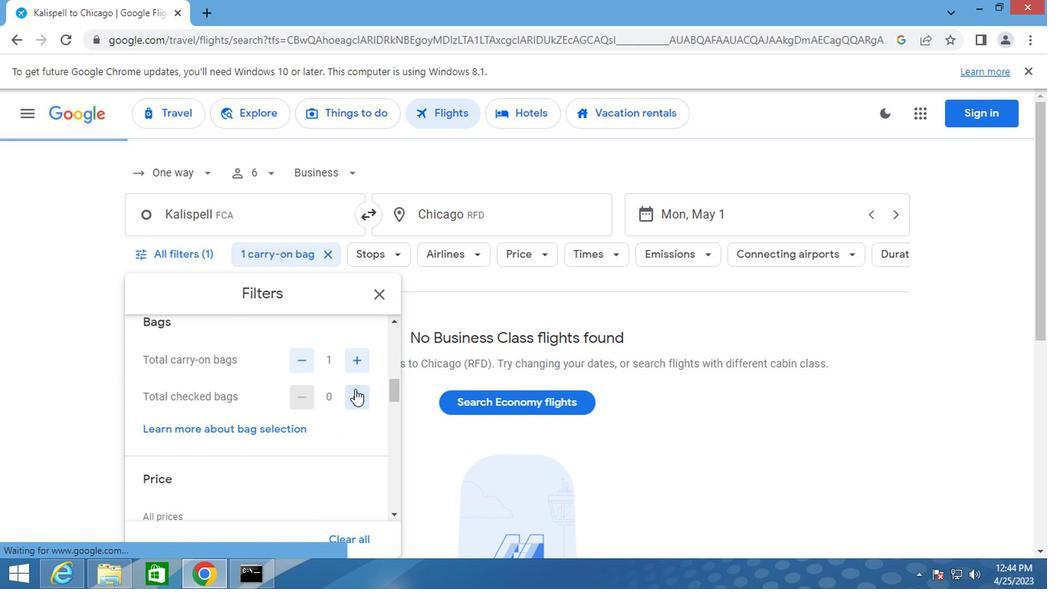 
Action: Mouse pressed left at (352, 388)
Screenshot: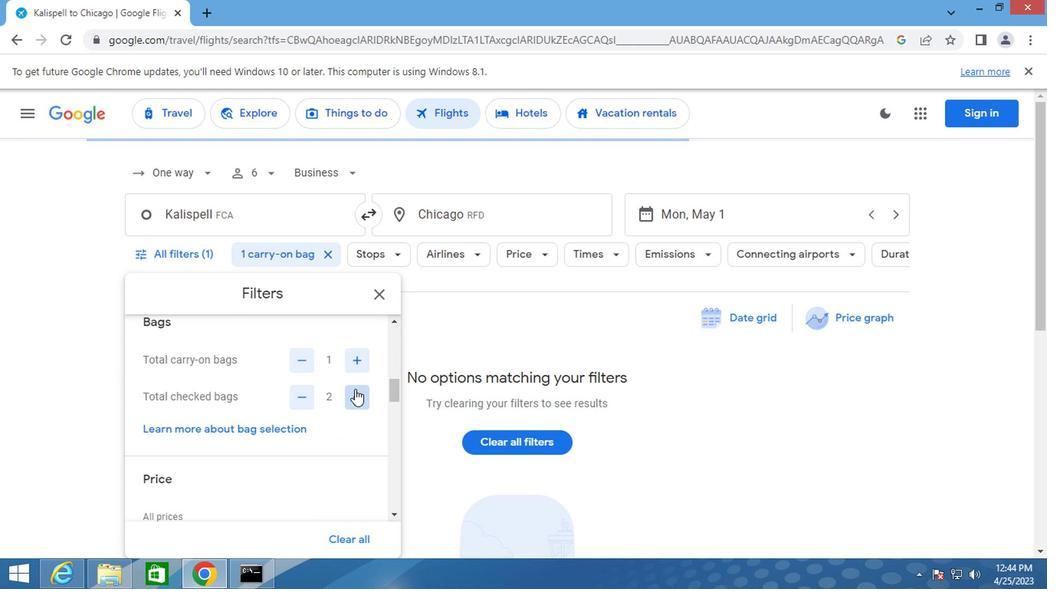 
Action: Mouse moved to (284, 398)
Screenshot: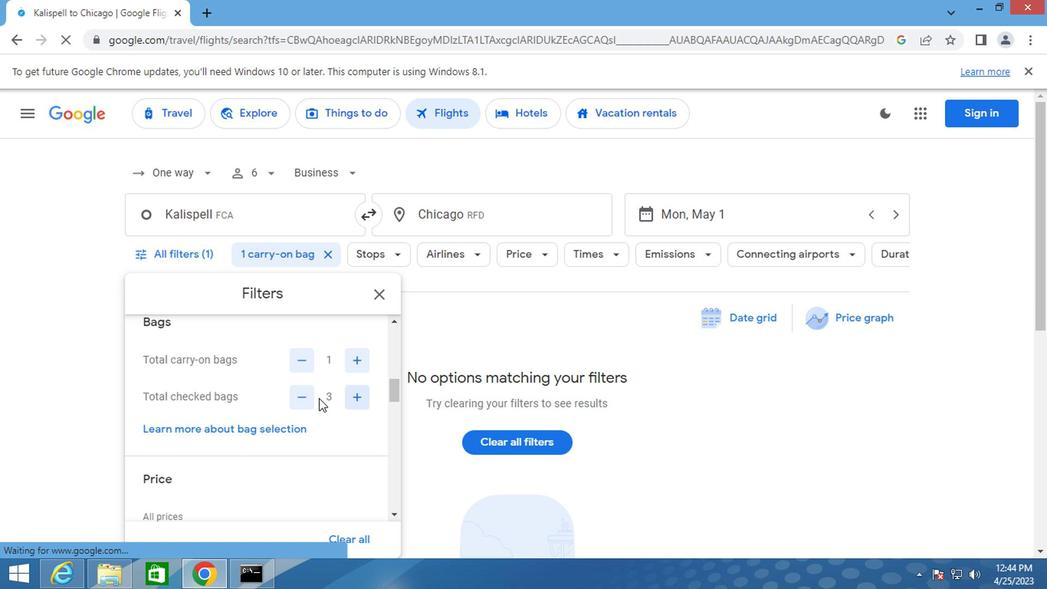 
Action: Mouse scrolled (284, 397) with delta (0, 0)
Screenshot: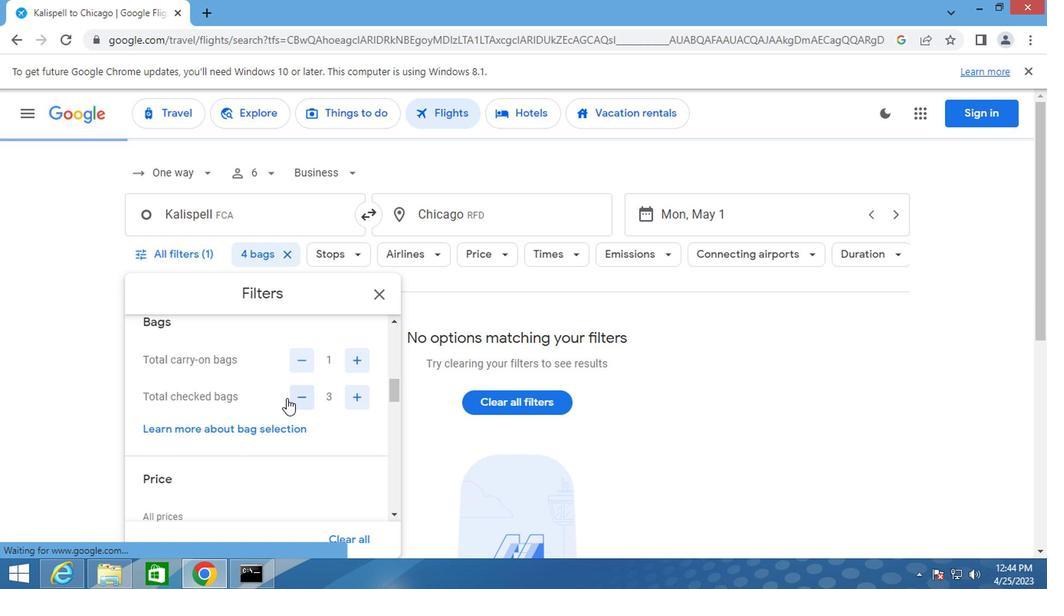 
Action: Mouse moved to (342, 469)
Screenshot: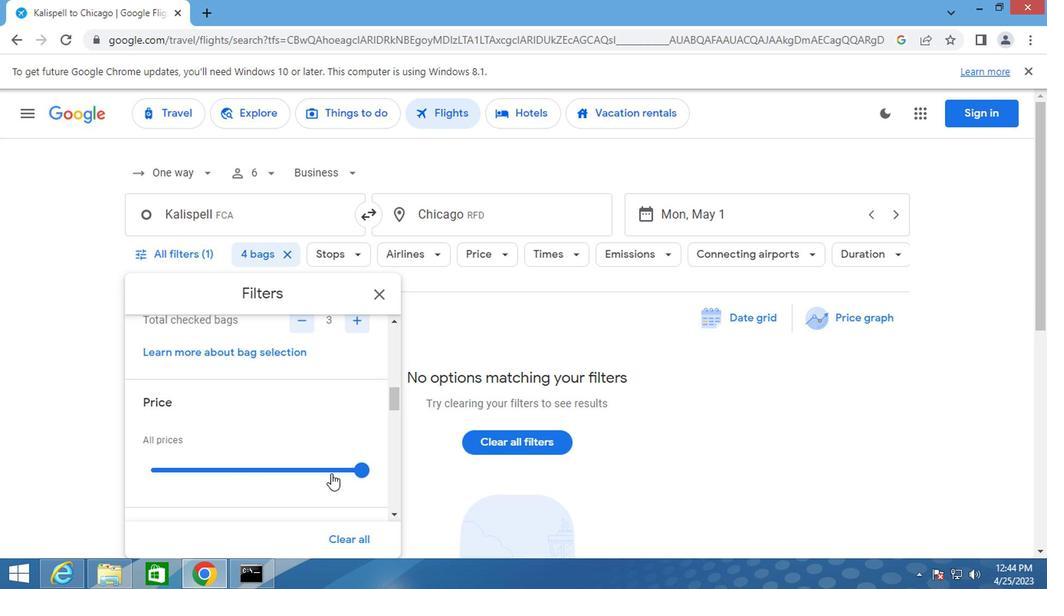 
Action: Mouse pressed left at (342, 469)
Screenshot: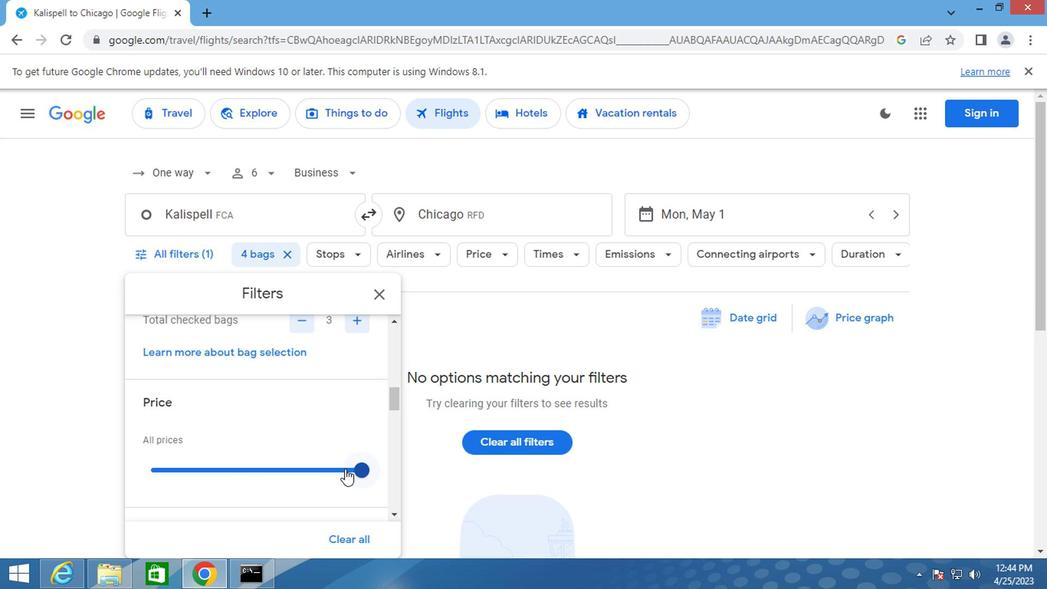 
Action: Mouse moved to (280, 447)
Screenshot: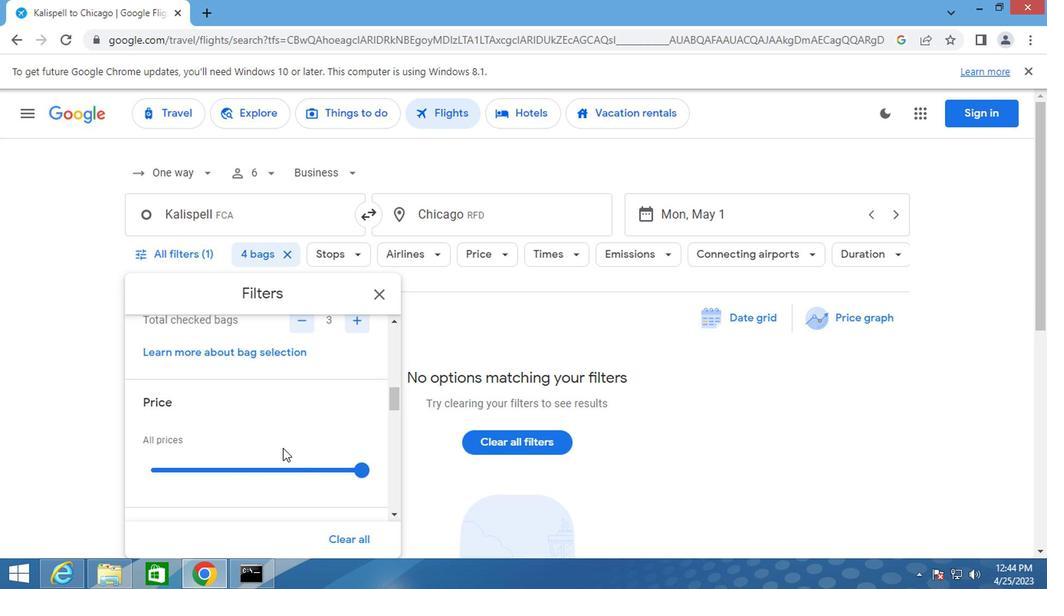 
Action: Mouse scrolled (280, 447) with delta (0, 0)
Screenshot: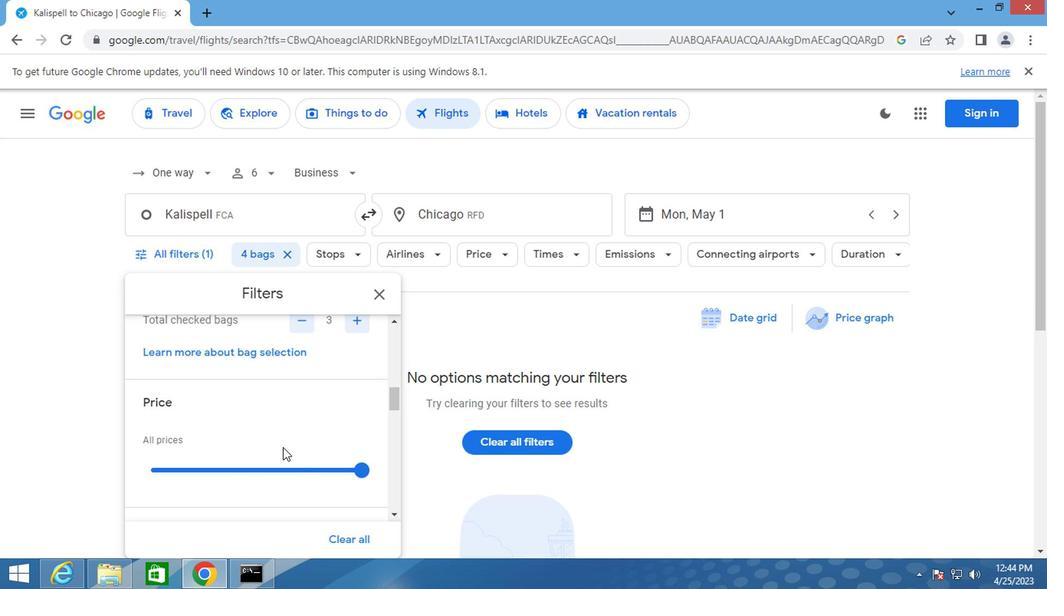 
Action: Mouse scrolled (280, 447) with delta (0, 0)
Screenshot: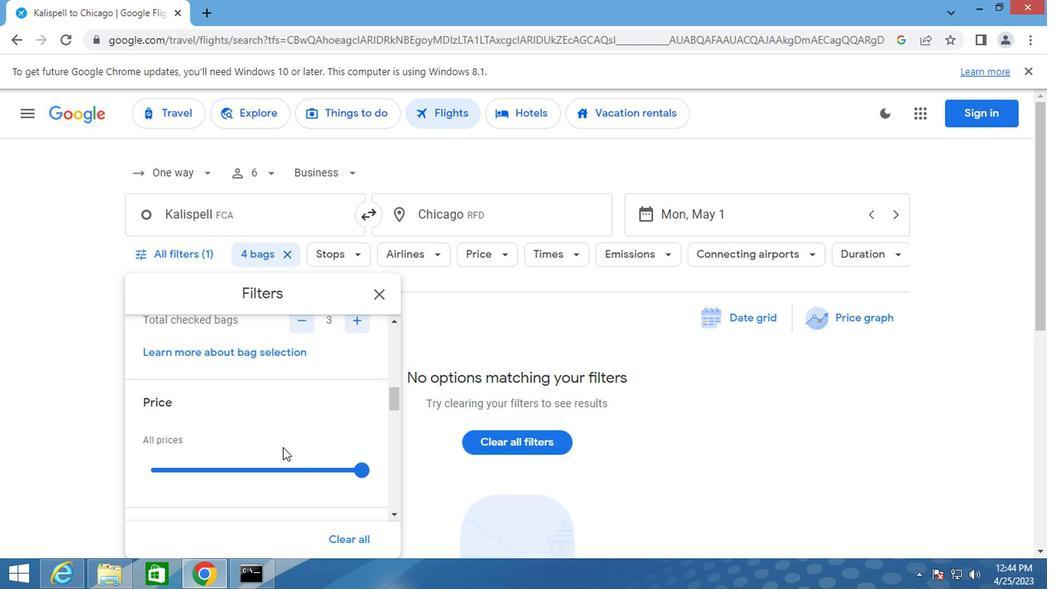 
Action: Mouse moved to (354, 495)
Screenshot: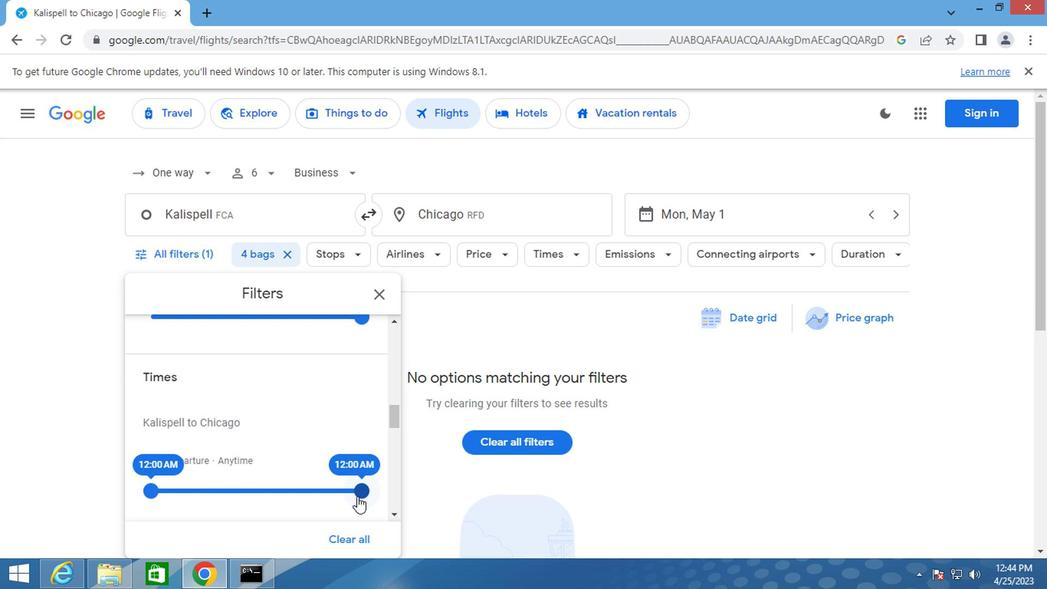 
Action: Mouse pressed left at (354, 495)
Screenshot: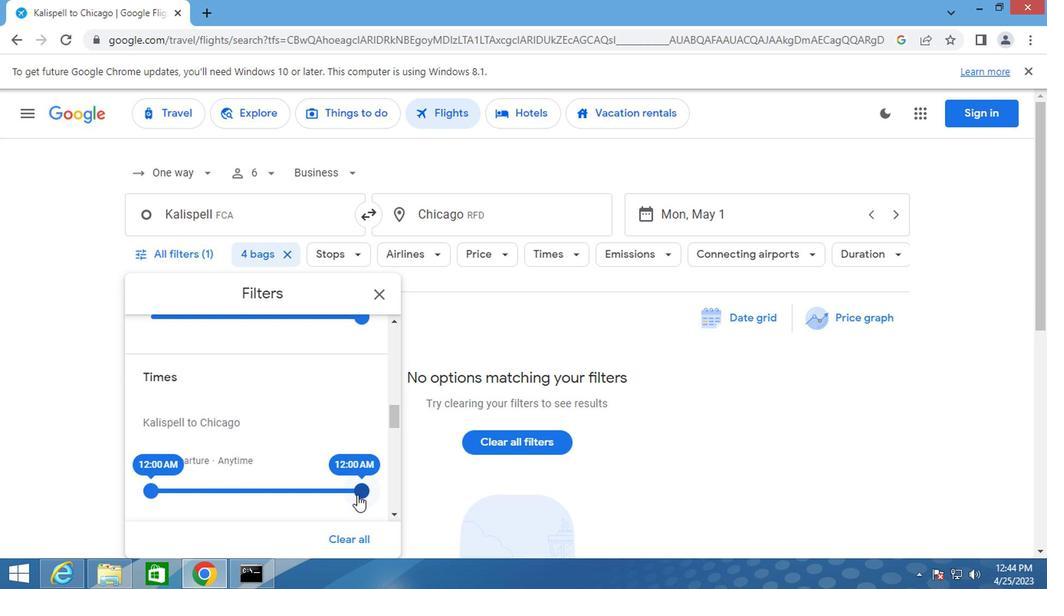 
Action: Mouse moved to (377, 297)
Screenshot: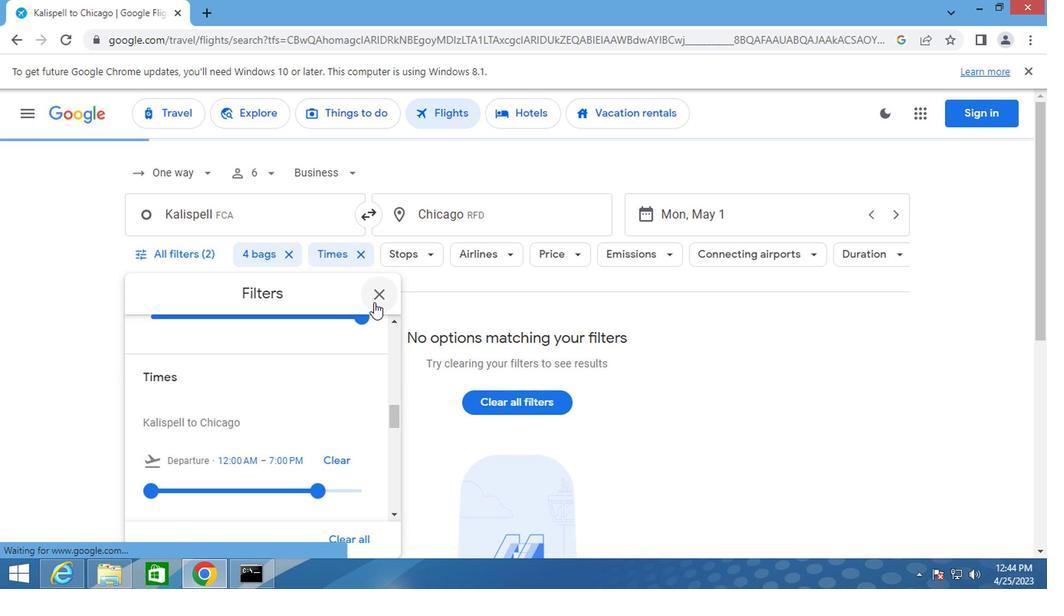 
Action: Mouse pressed left at (377, 297)
Screenshot: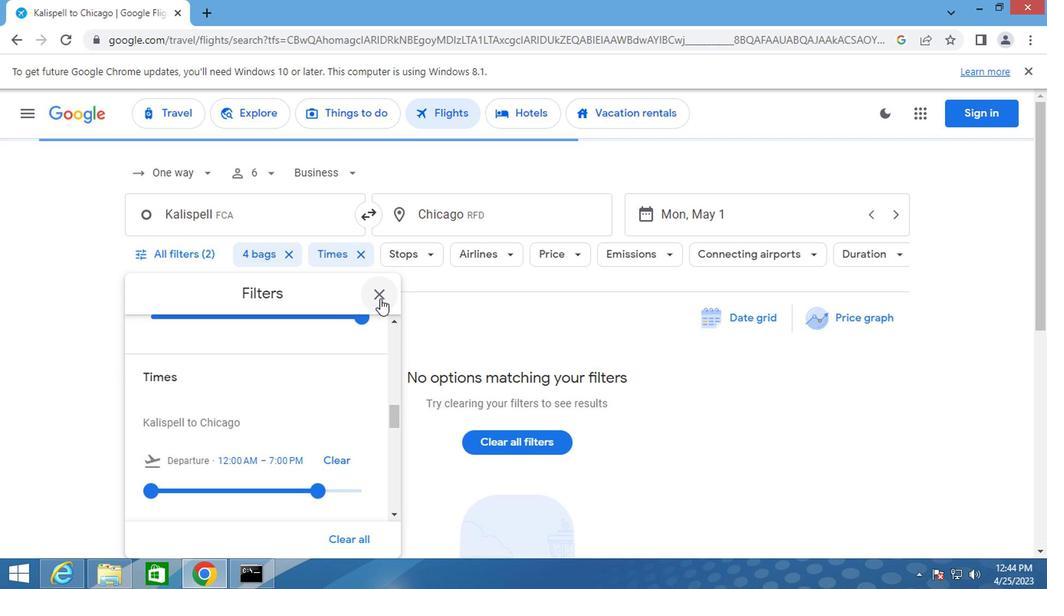 
Action: Key pressed <Key.f8>
Screenshot: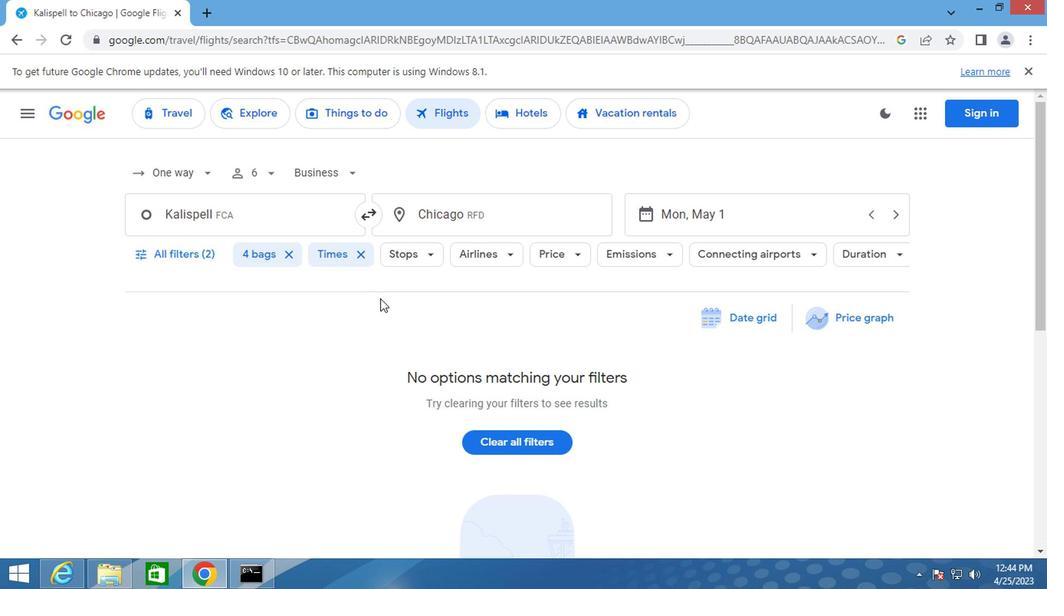 
